 Task: Search one way flight ticket for 2 adults, 4 children and 1 infant on lap in business from Ontario: Ontario International Airport to Rockford: Chicago Rockford International Airport(was Northwest Chicagoland Regional Airport At Rockford) on 5-1-2023. Choice of flights is Delta. Number of bags: 8 checked bags. Price is upto 98000. Outbound departure time preference is 4:45.
Action: Mouse moved to (183, 160)
Screenshot: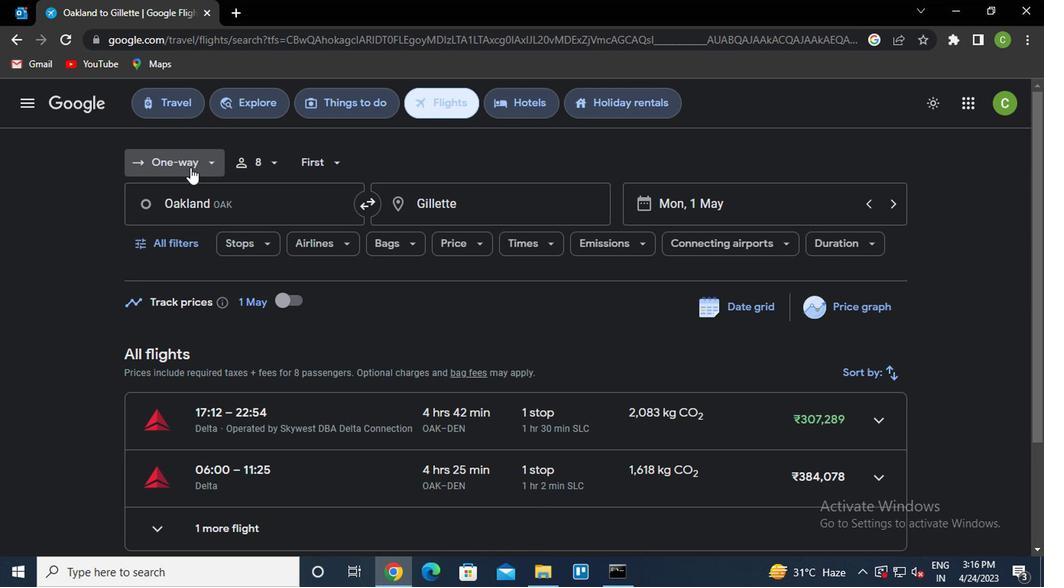 
Action: Mouse pressed left at (183, 160)
Screenshot: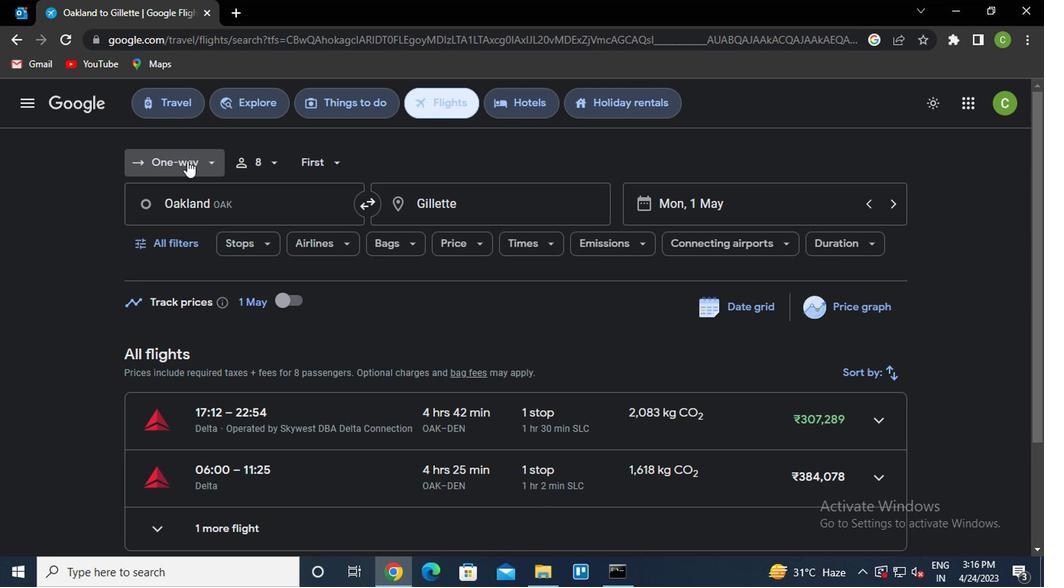 
Action: Mouse moved to (193, 244)
Screenshot: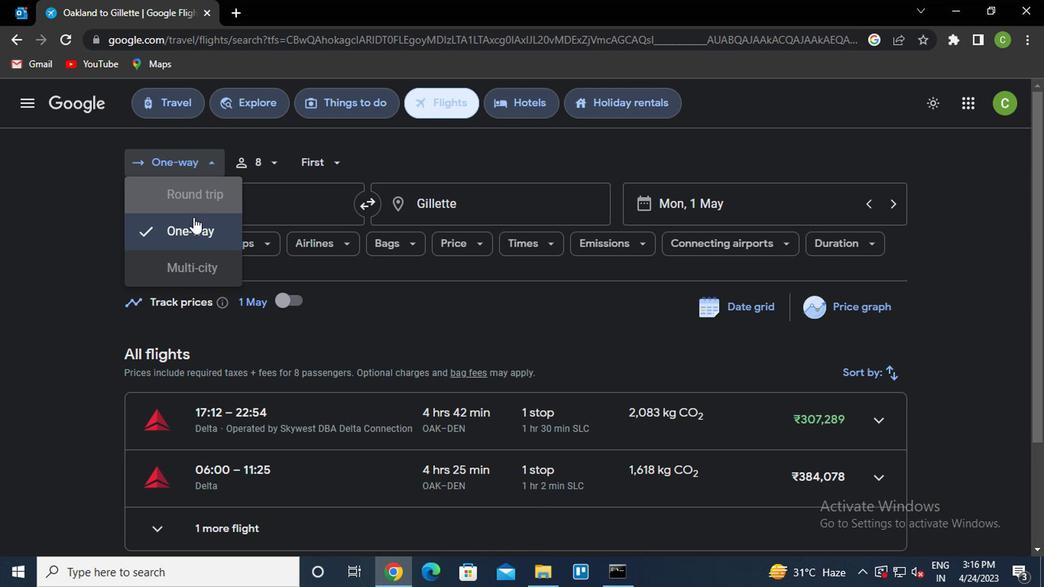 
Action: Mouse pressed left at (193, 244)
Screenshot: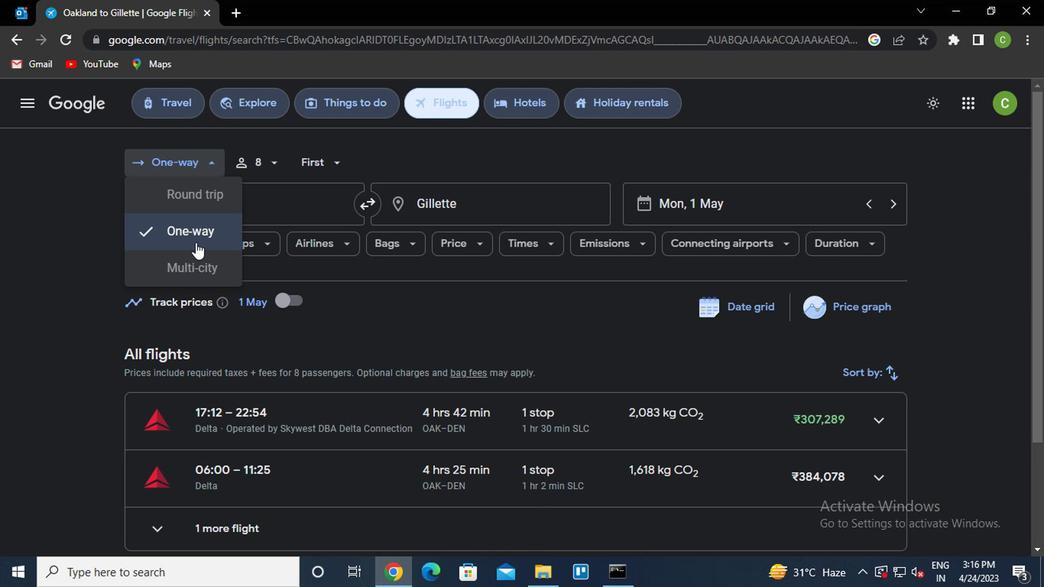 
Action: Mouse moved to (262, 162)
Screenshot: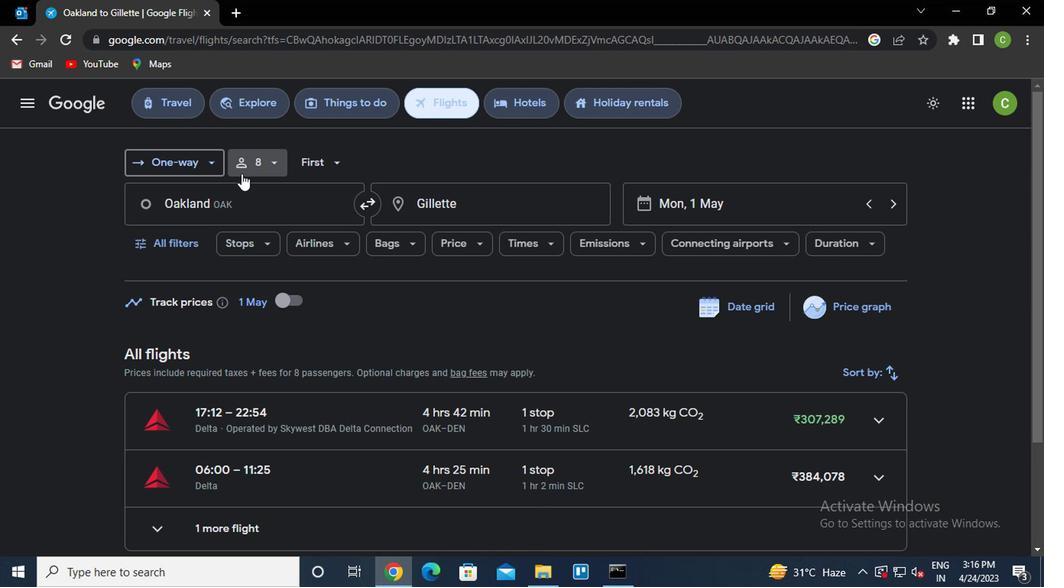 
Action: Mouse pressed left at (262, 162)
Screenshot: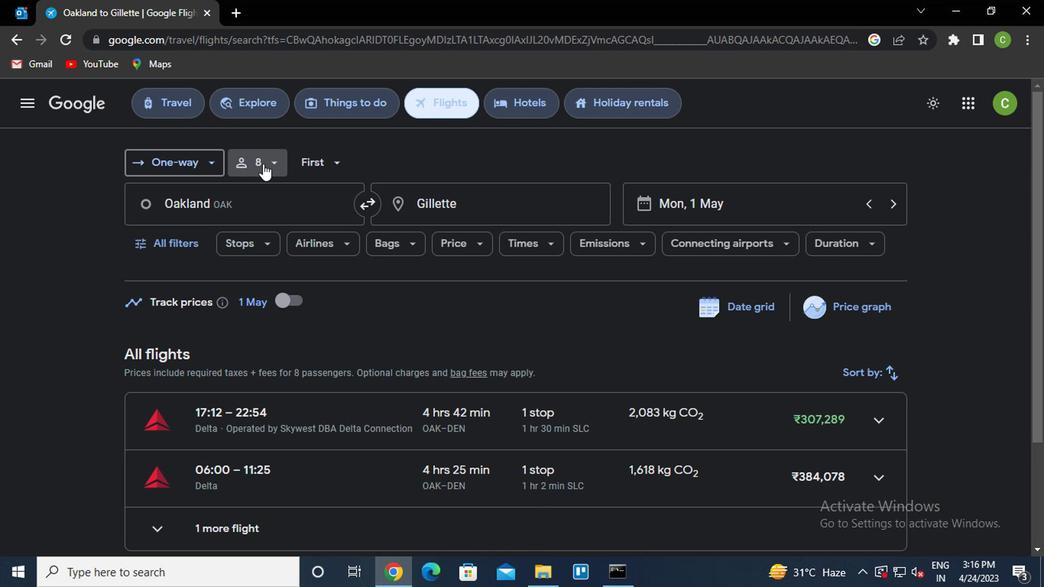 
Action: Mouse moved to (395, 207)
Screenshot: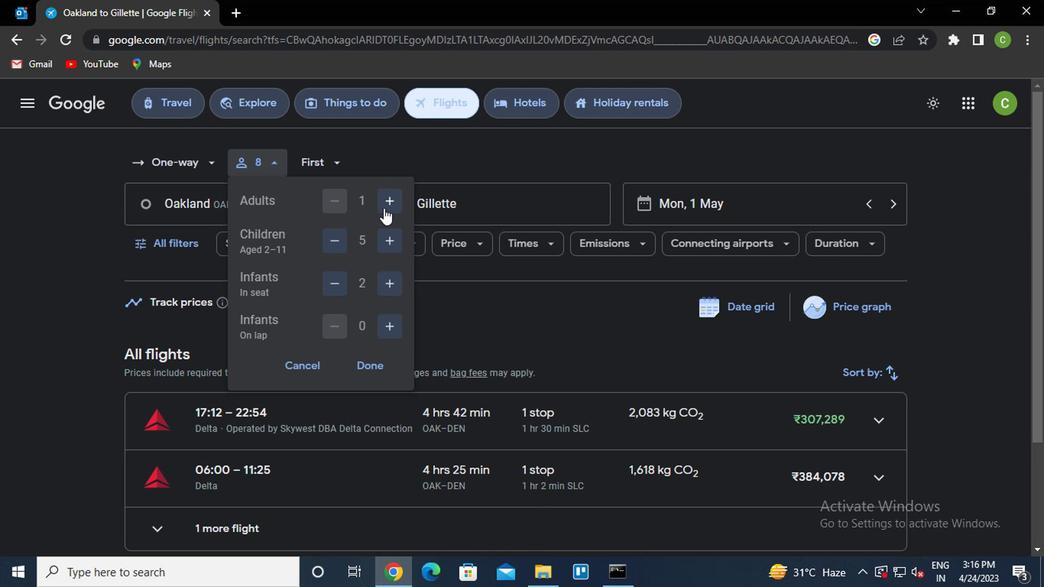 
Action: Mouse pressed left at (395, 207)
Screenshot: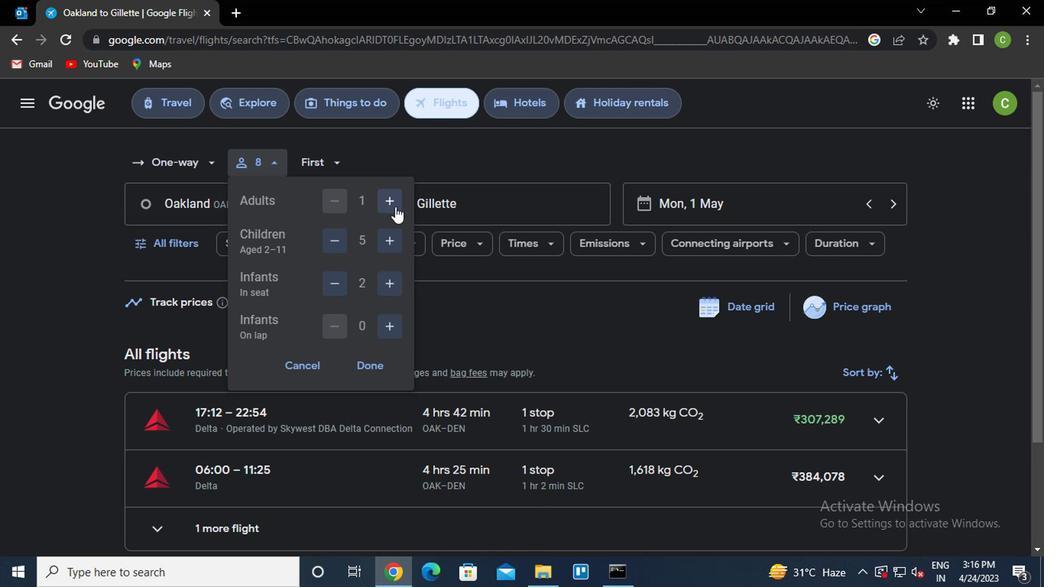 
Action: Mouse moved to (332, 244)
Screenshot: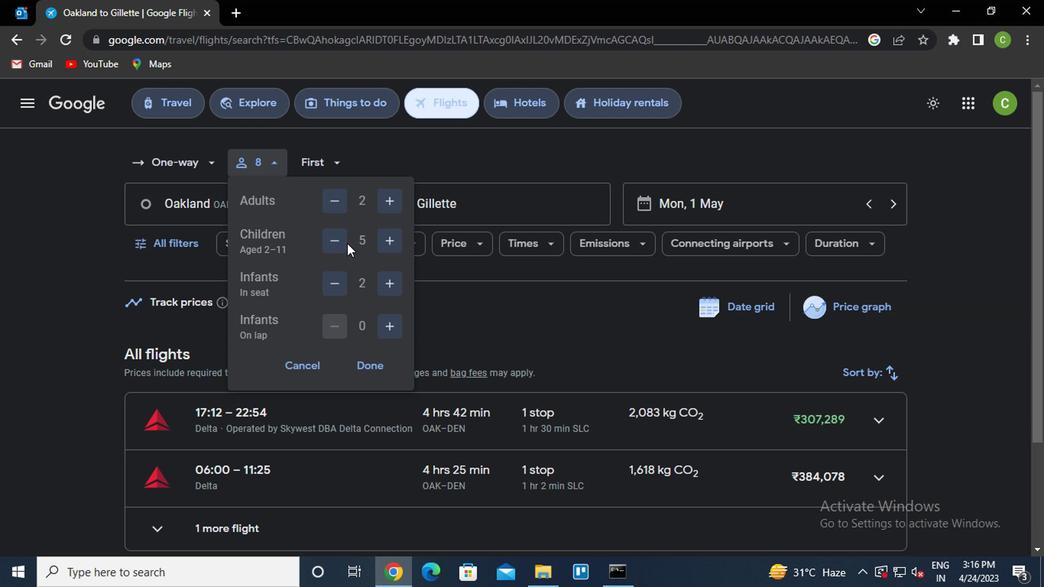 
Action: Mouse pressed left at (332, 244)
Screenshot: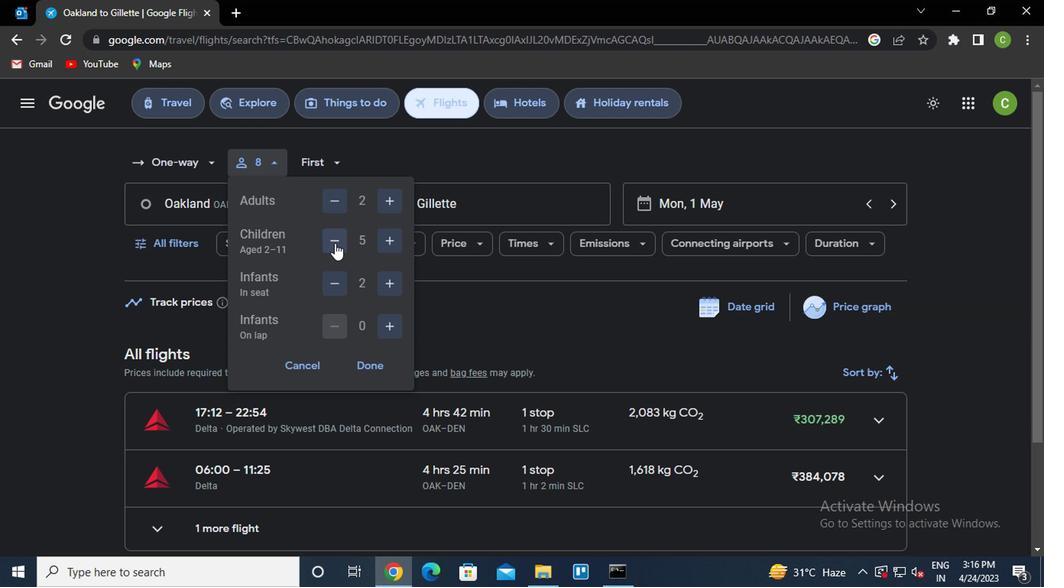 
Action: Mouse moved to (340, 286)
Screenshot: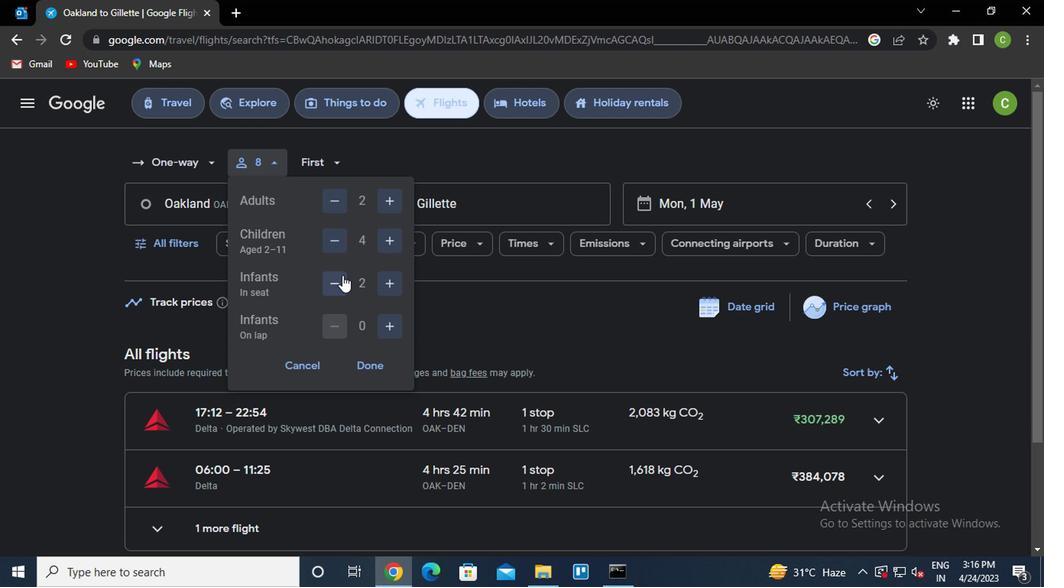 
Action: Mouse pressed left at (340, 286)
Screenshot: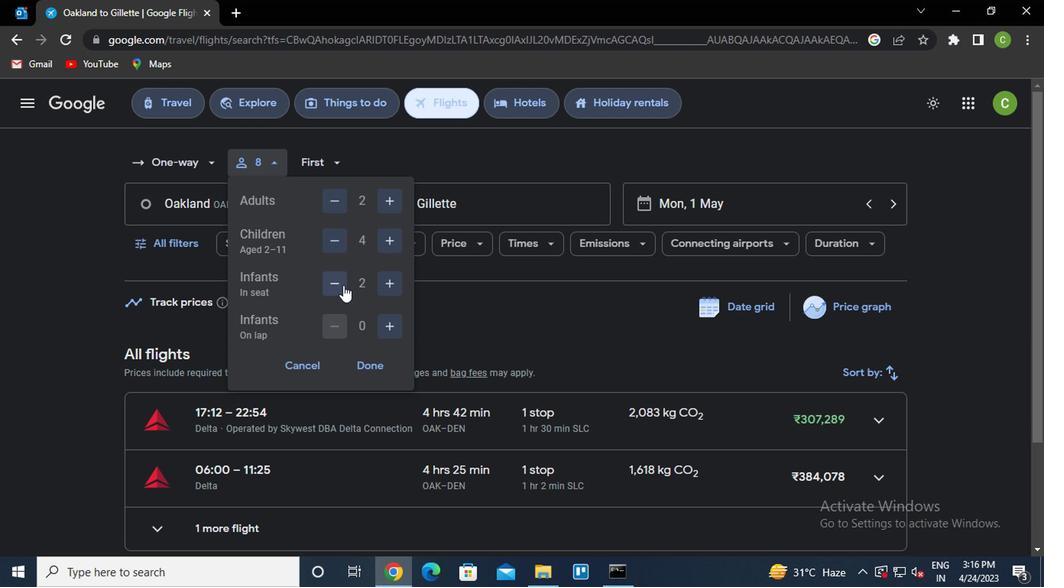 
Action: Mouse moved to (360, 369)
Screenshot: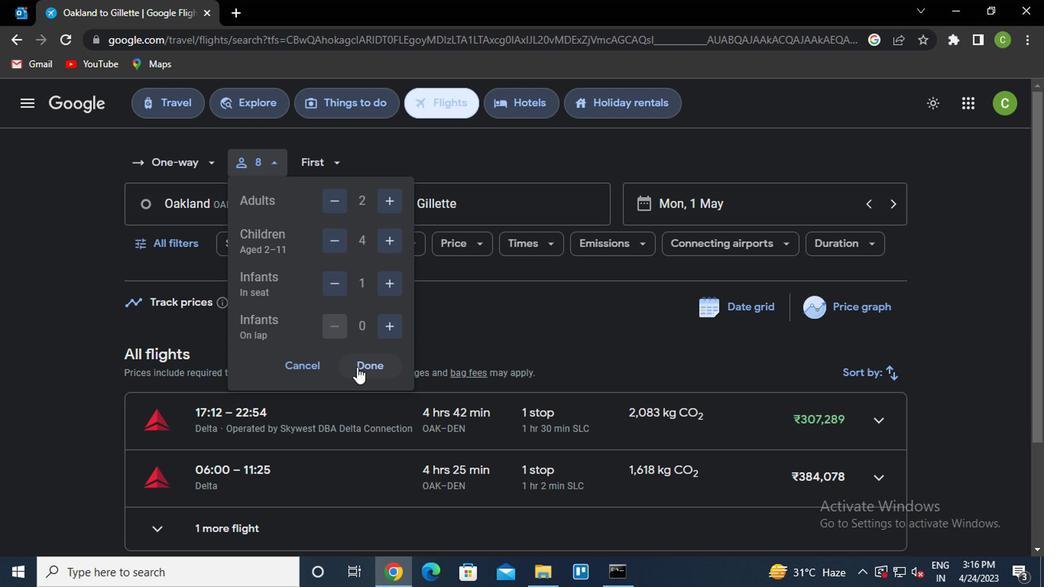 
Action: Mouse pressed left at (360, 369)
Screenshot: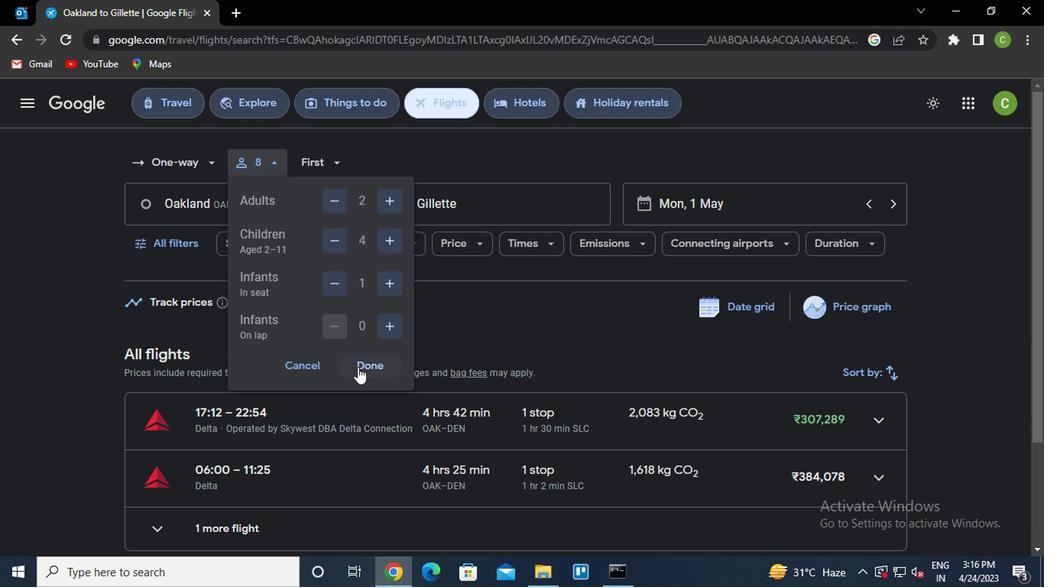 
Action: Mouse moved to (321, 169)
Screenshot: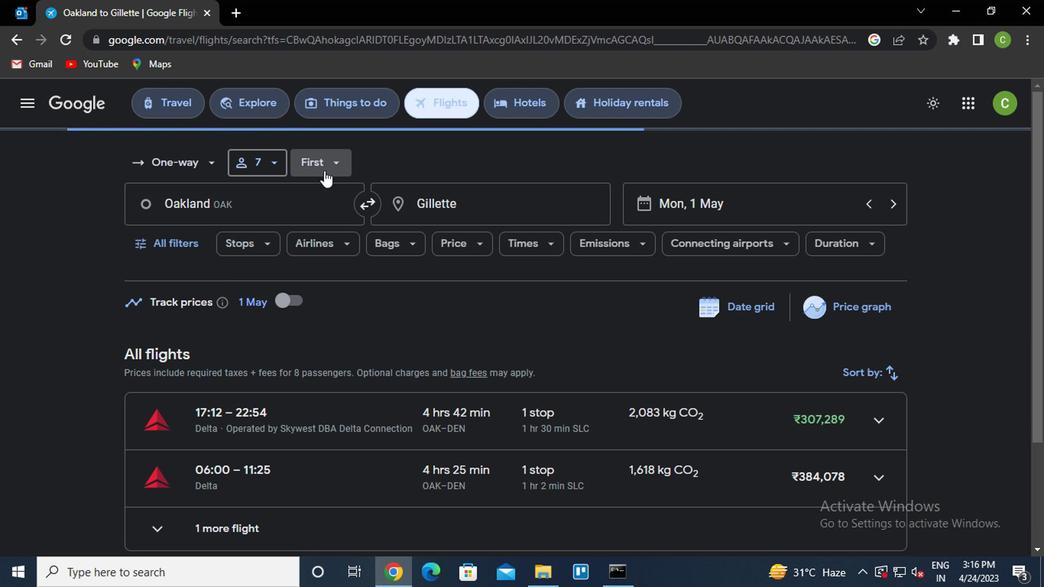 
Action: Mouse pressed left at (321, 169)
Screenshot: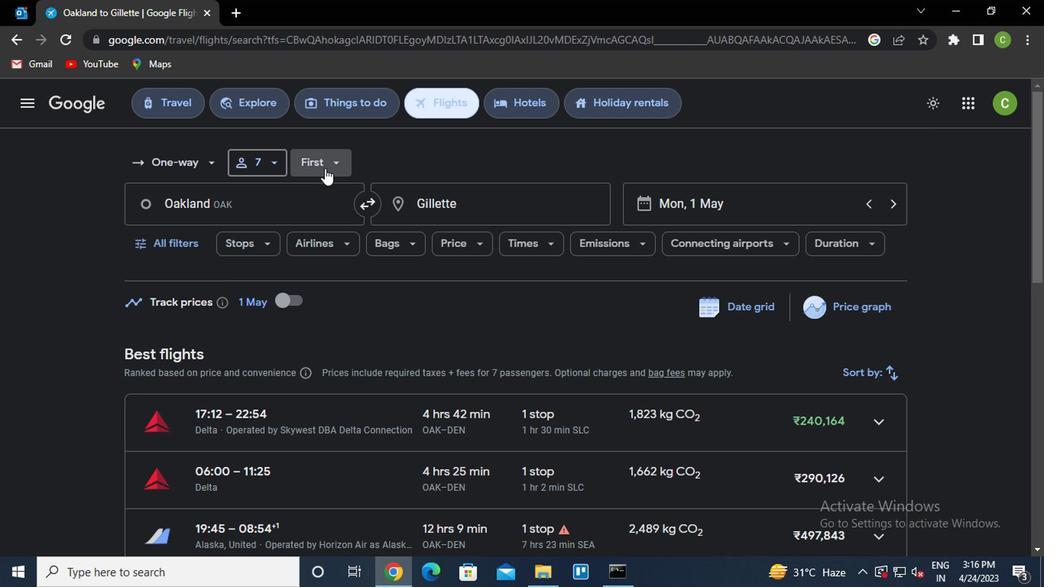 
Action: Mouse moved to (360, 257)
Screenshot: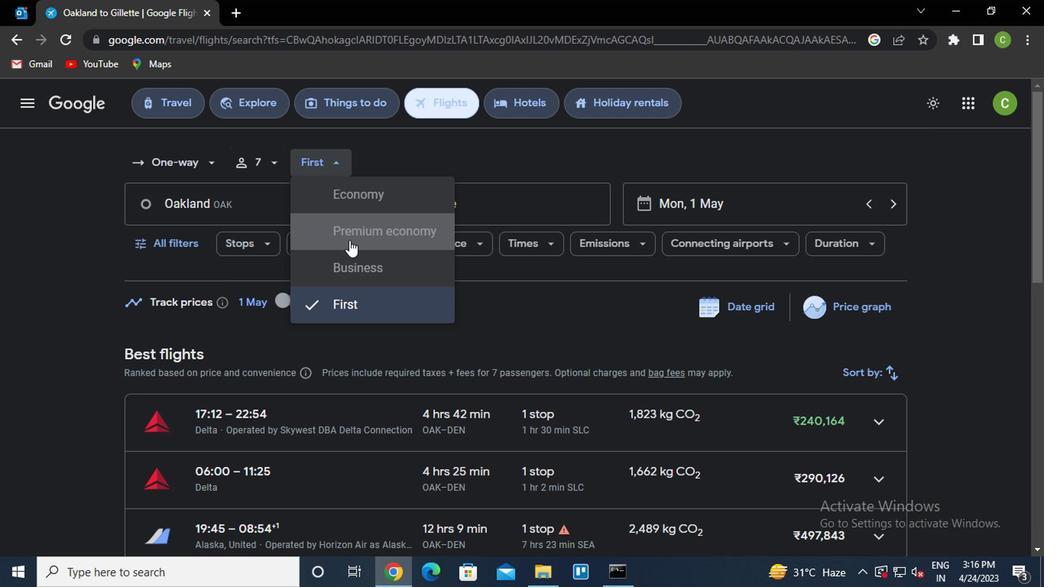 
Action: Mouse pressed left at (360, 257)
Screenshot: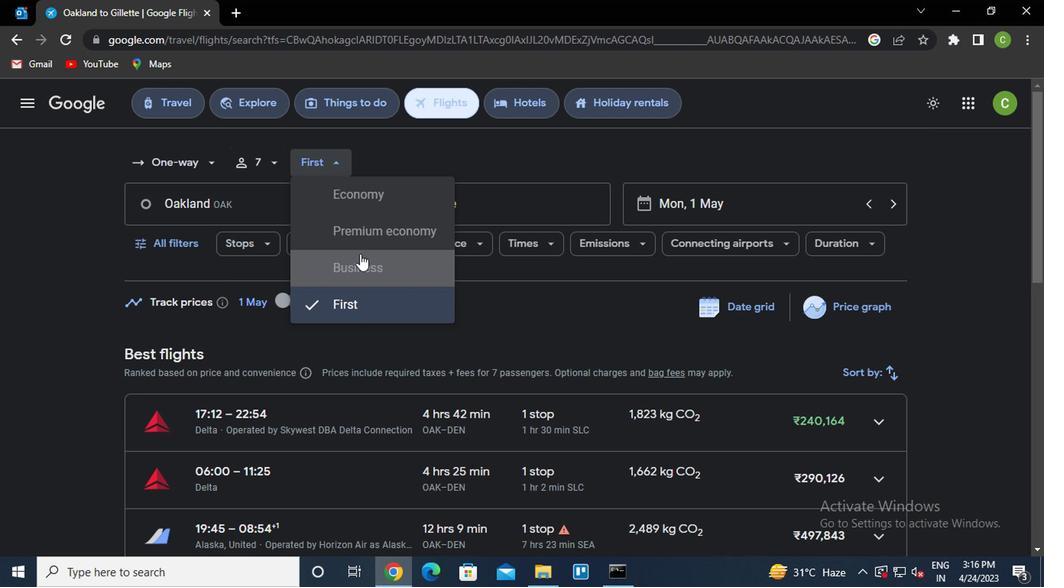 
Action: Mouse moved to (249, 203)
Screenshot: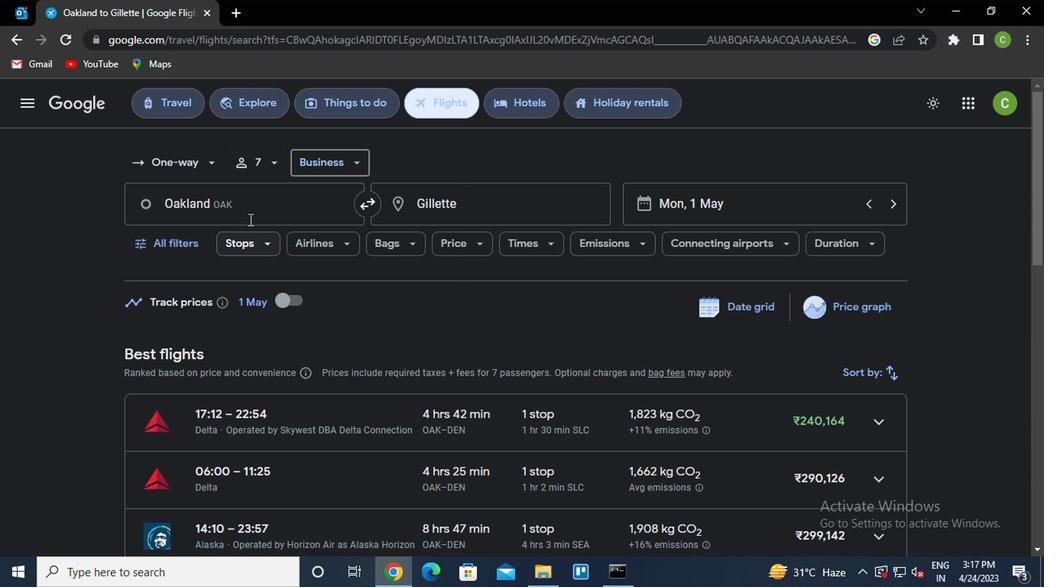 
Action: Mouse pressed left at (249, 203)
Screenshot: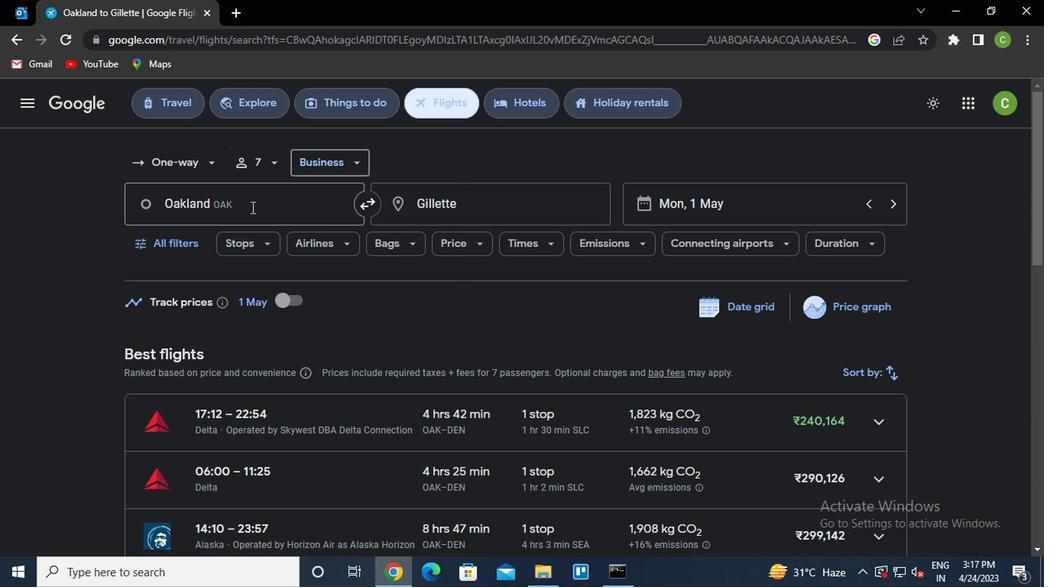 
Action: Key pressed o<Key.caps_lock>ntario
Screenshot: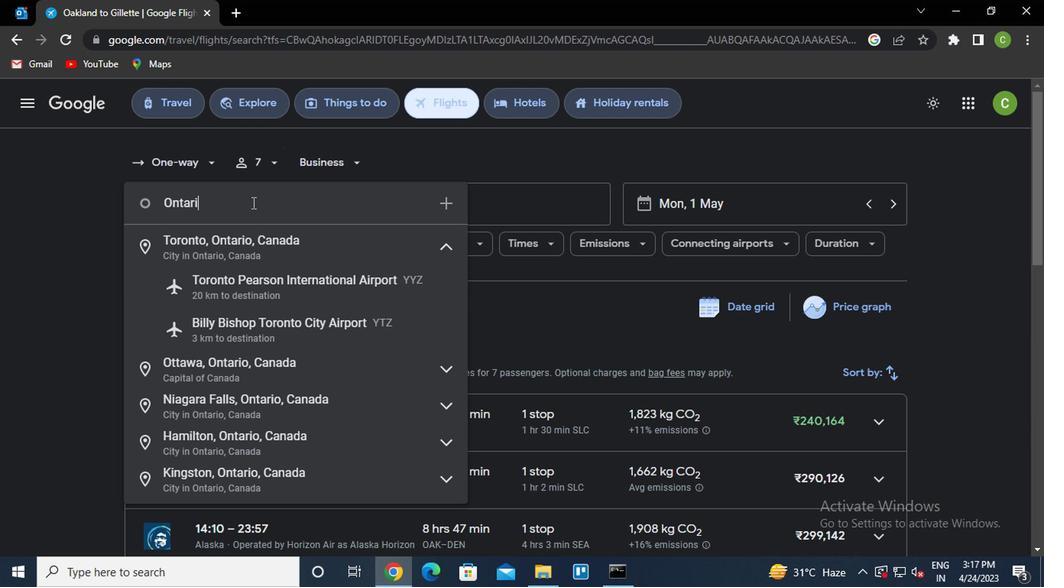 
Action: Mouse moved to (295, 261)
Screenshot: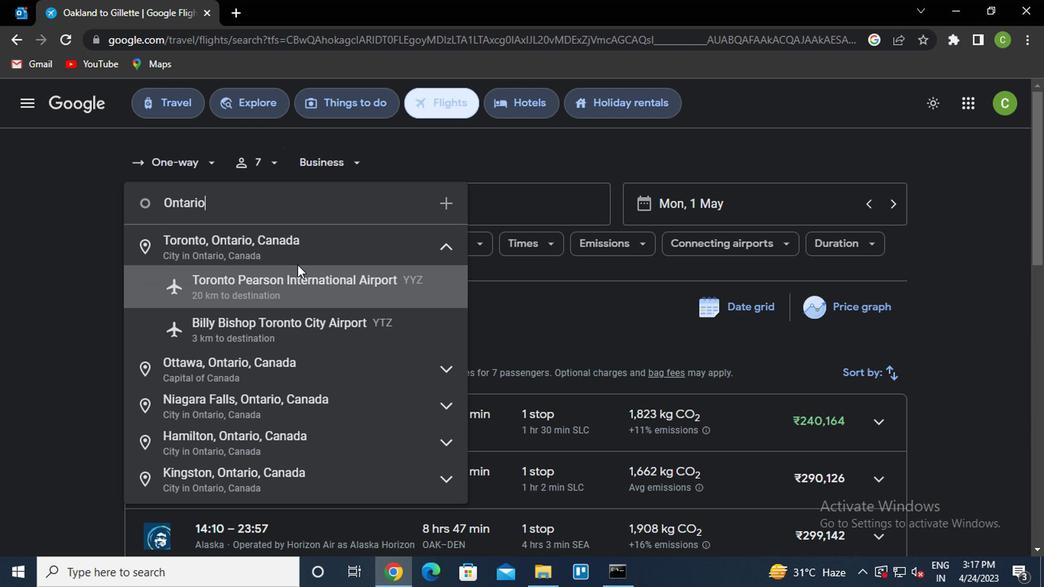 
Action: Mouse pressed left at (295, 261)
Screenshot: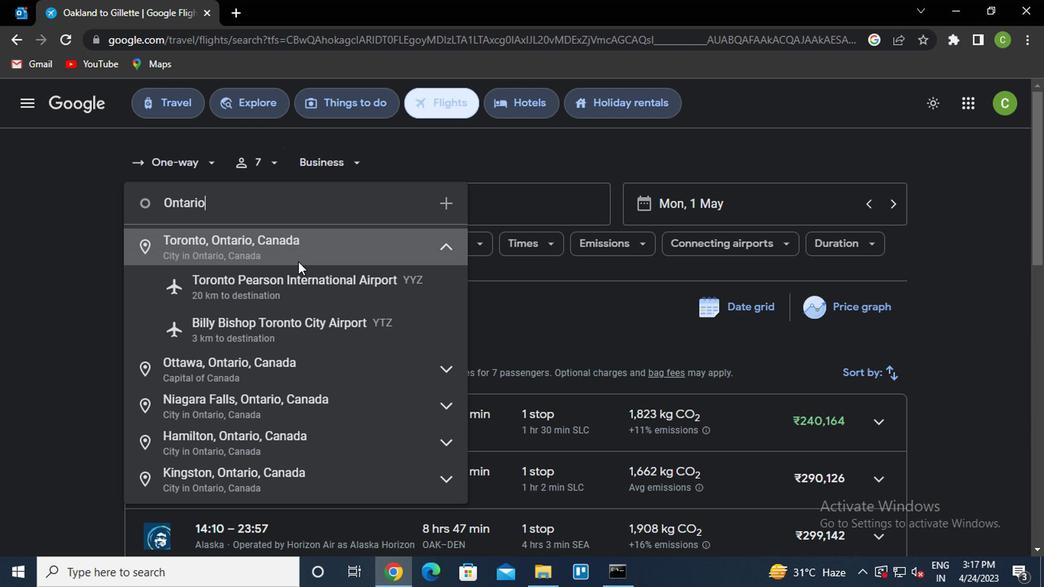 
Action: Mouse moved to (475, 212)
Screenshot: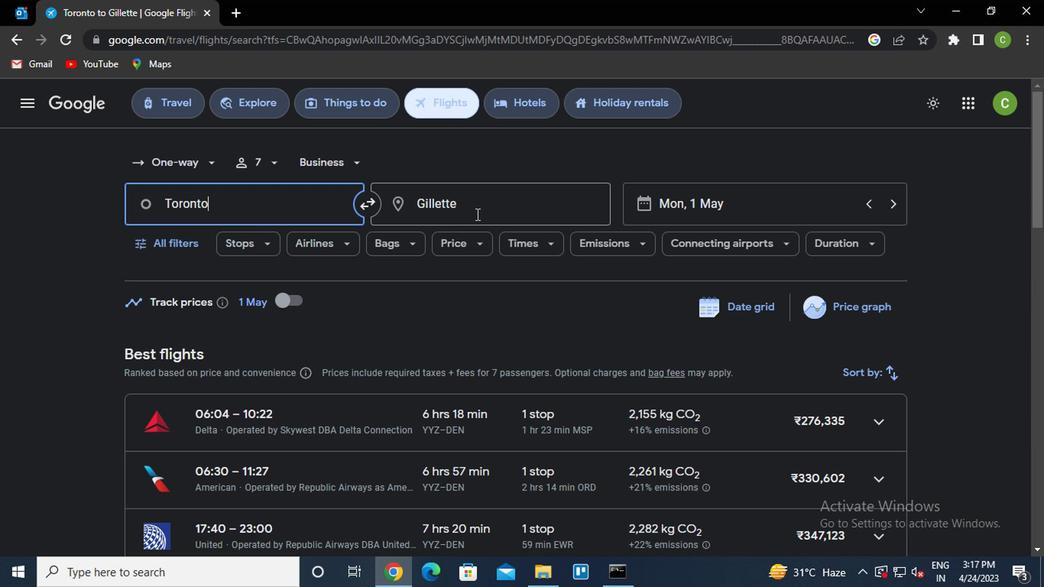 
Action: Mouse pressed left at (475, 212)
Screenshot: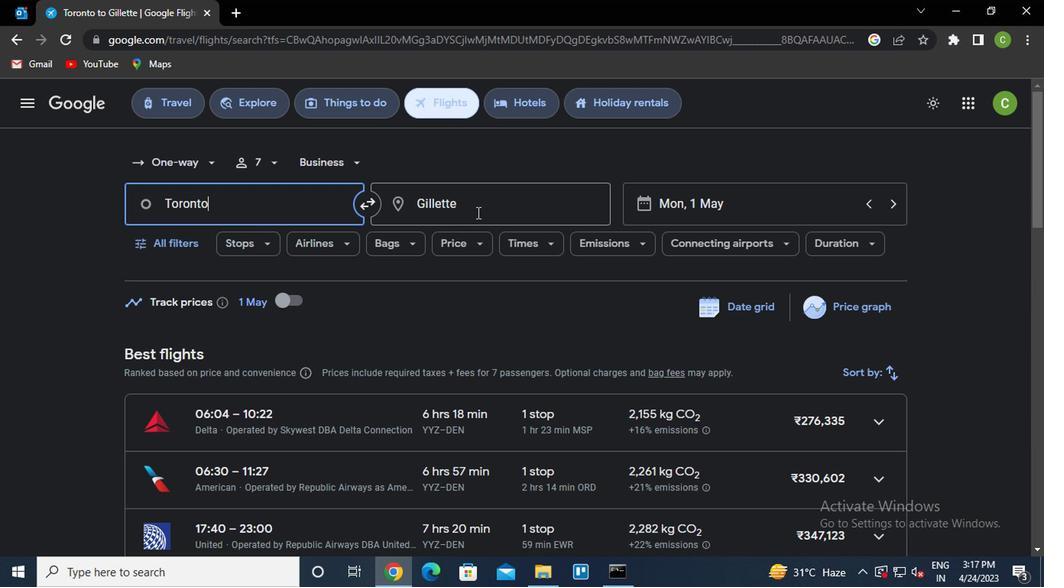 
Action: Key pressed <Key.caps_lock>r<Key.caps_lock>ockford
Screenshot: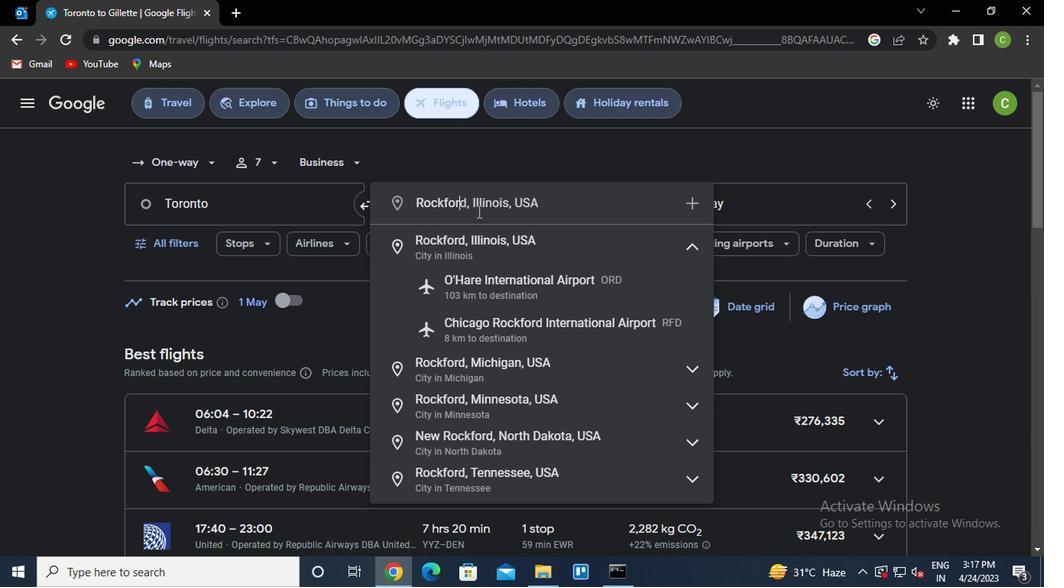 
Action: Mouse moved to (527, 327)
Screenshot: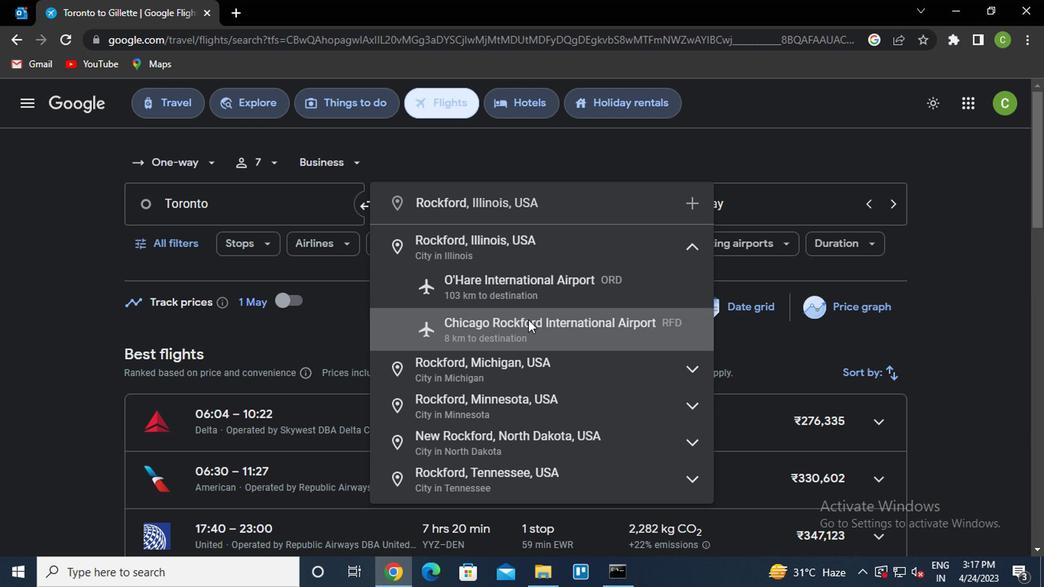 
Action: Mouse pressed left at (527, 327)
Screenshot: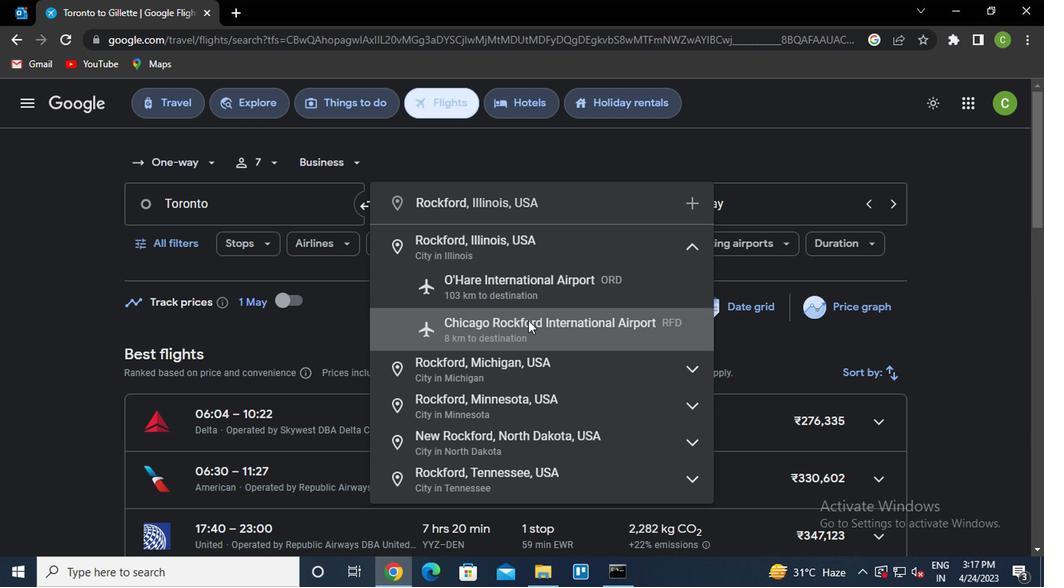 
Action: Mouse moved to (772, 212)
Screenshot: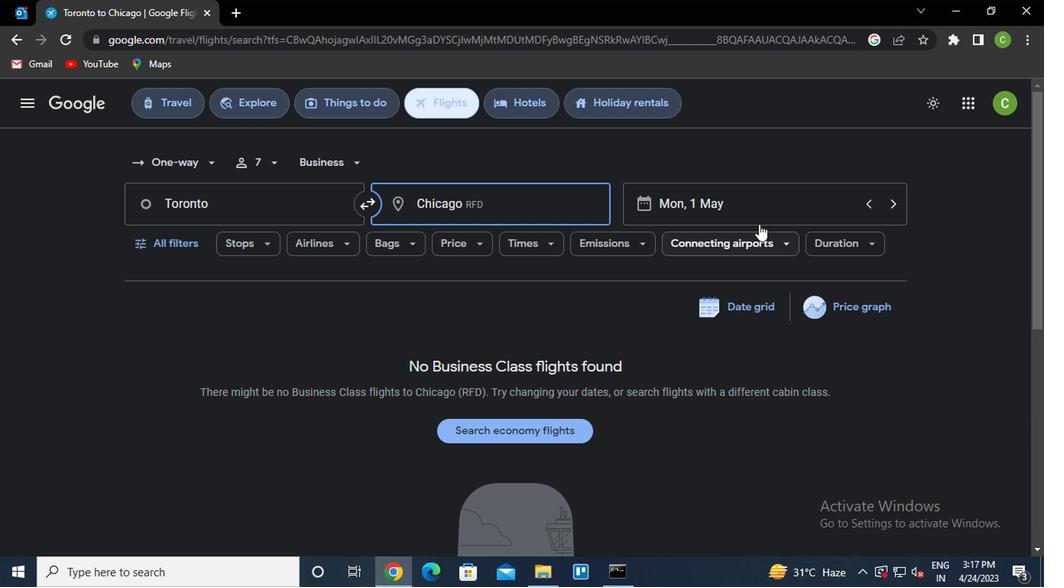 
Action: Mouse pressed left at (772, 212)
Screenshot: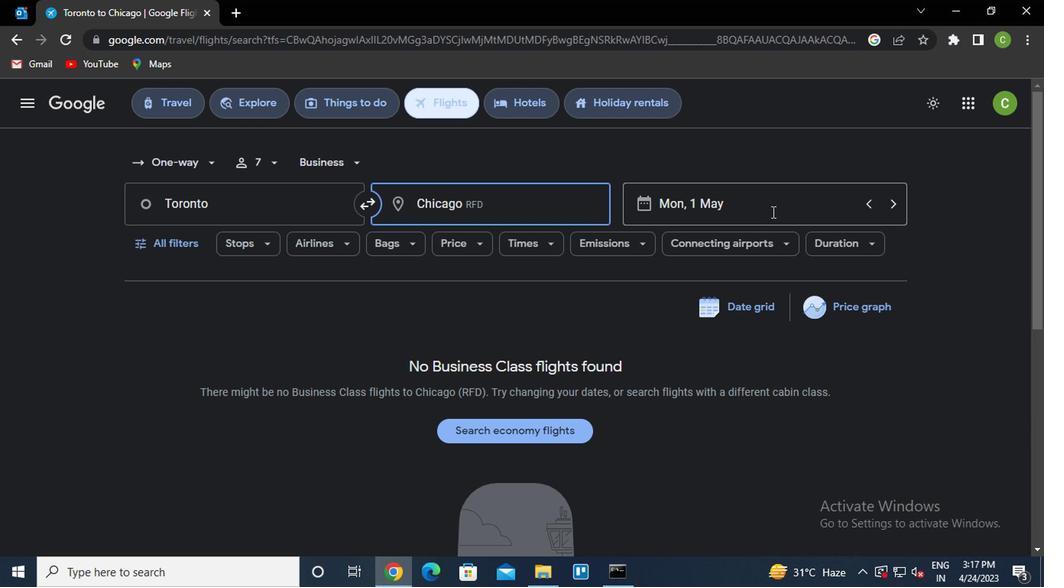 
Action: Mouse moved to (692, 282)
Screenshot: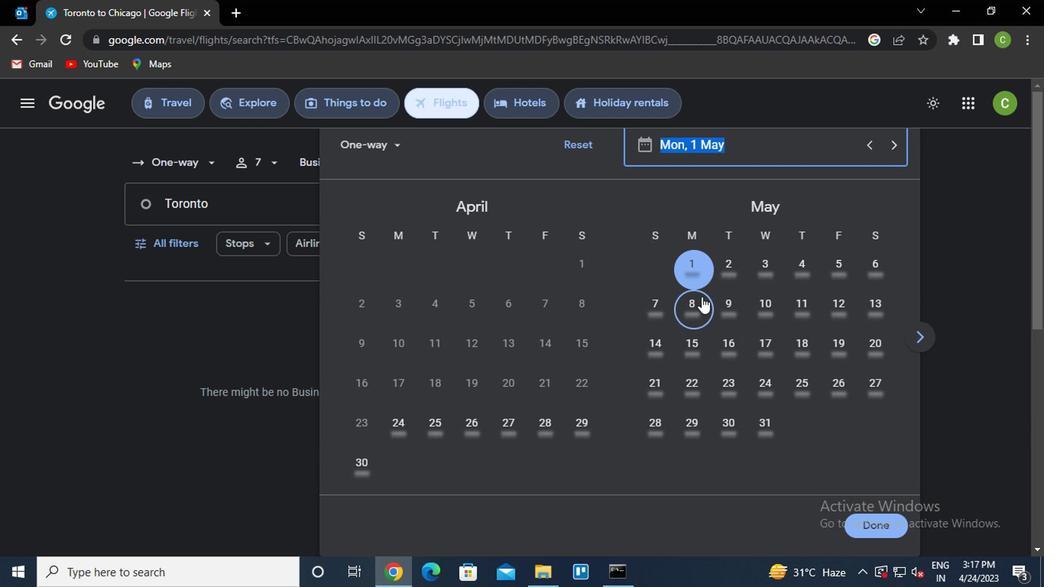 
Action: Mouse pressed left at (692, 282)
Screenshot: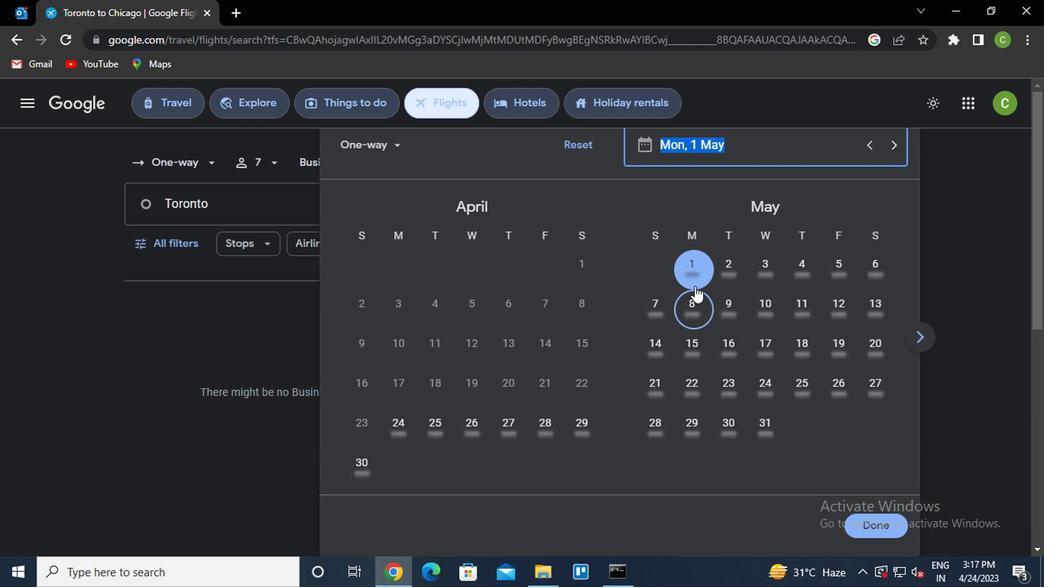 
Action: Mouse moved to (864, 535)
Screenshot: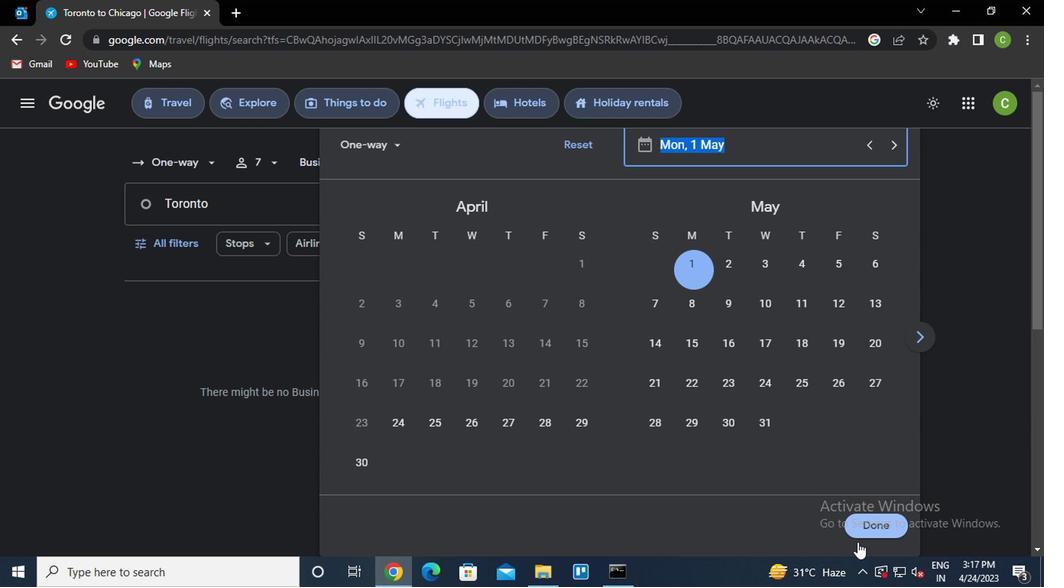 
Action: Mouse pressed left at (864, 535)
Screenshot: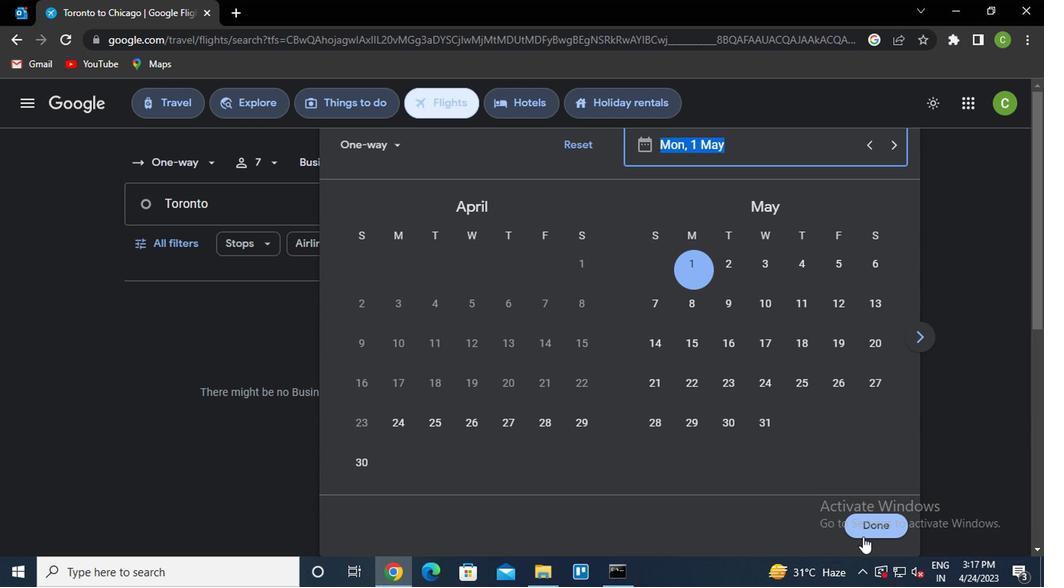 
Action: Mouse moved to (138, 247)
Screenshot: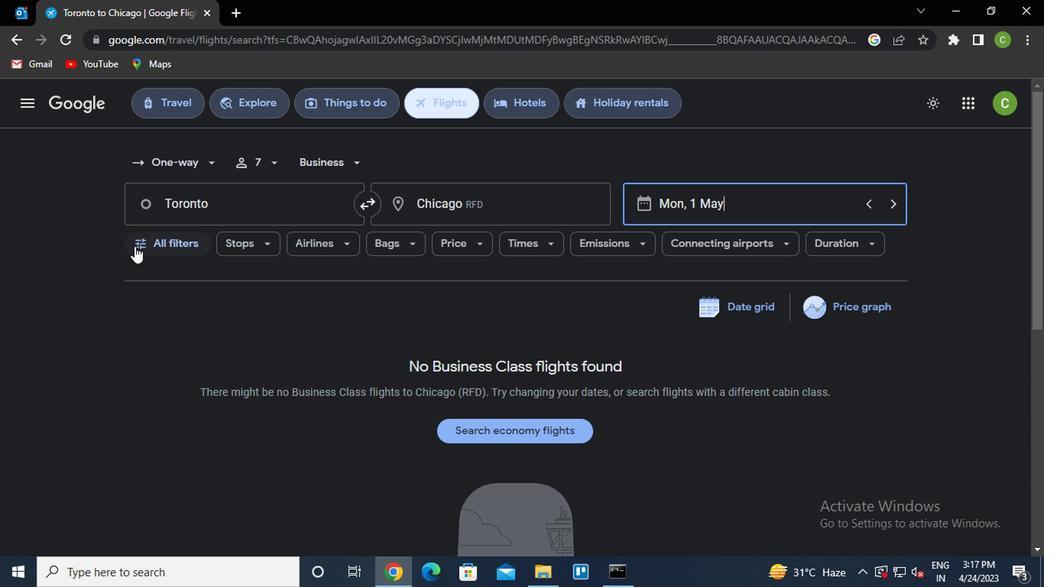 
Action: Mouse pressed left at (138, 247)
Screenshot: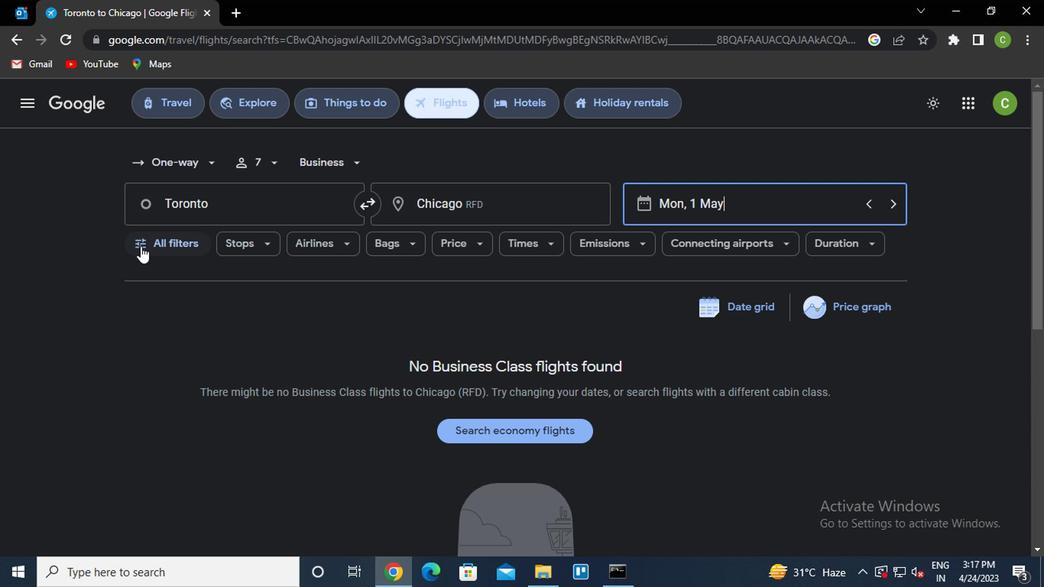 
Action: Mouse moved to (321, 400)
Screenshot: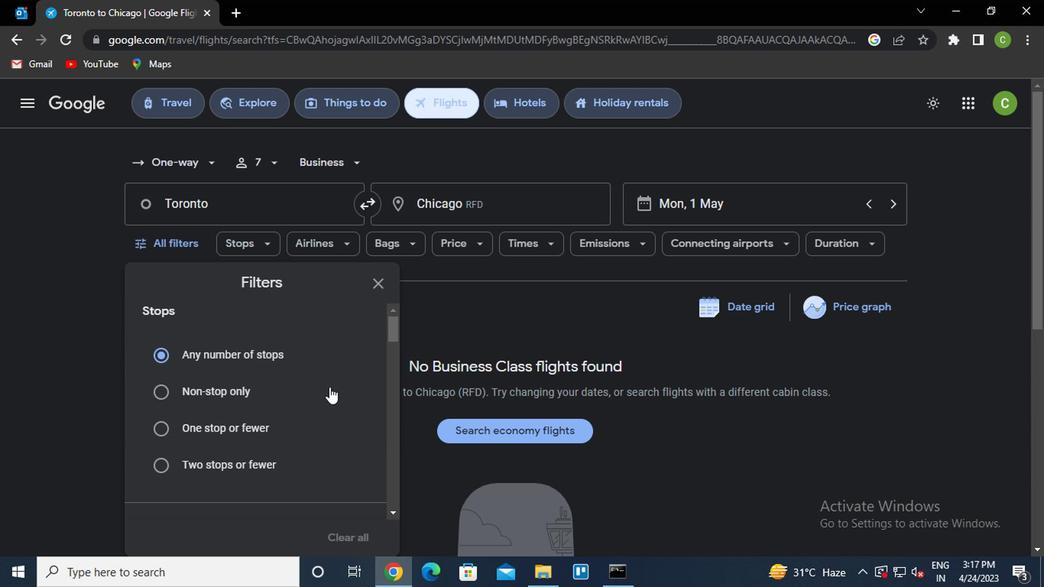 
Action: Mouse scrolled (321, 400) with delta (0, 0)
Screenshot: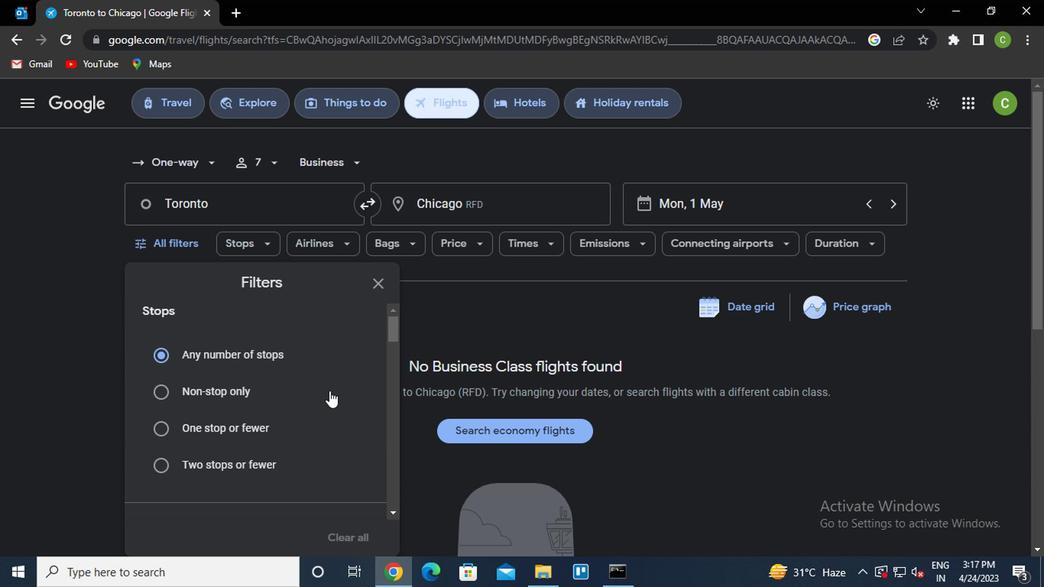 
Action: Mouse moved to (321, 400)
Screenshot: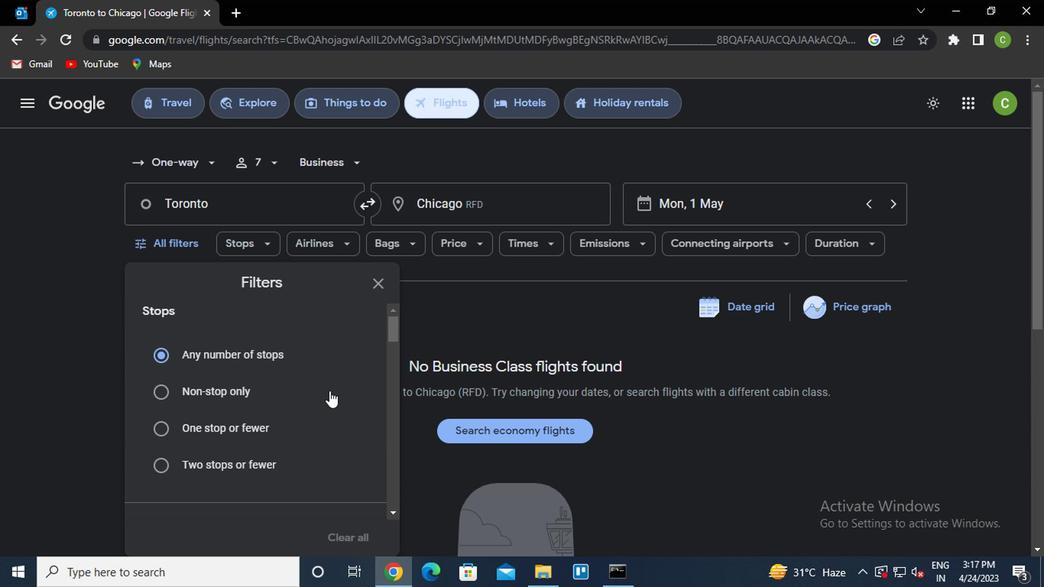 
Action: Mouse scrolled (321, 400) with delta (0, 0)
Screenshot: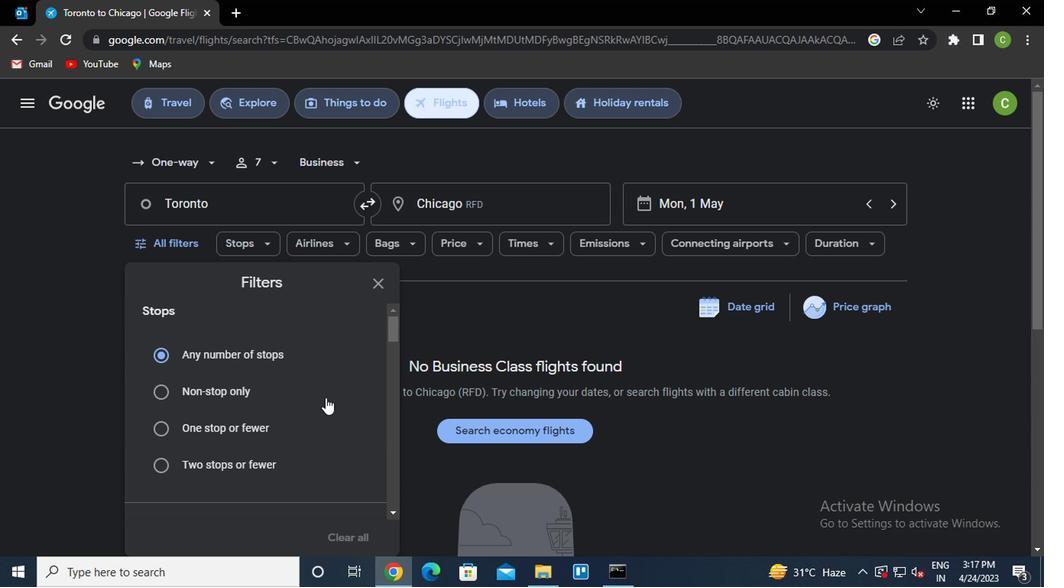 
Action: Mouse scrolled (321, 400) with delta (0, 0)
Screenshot: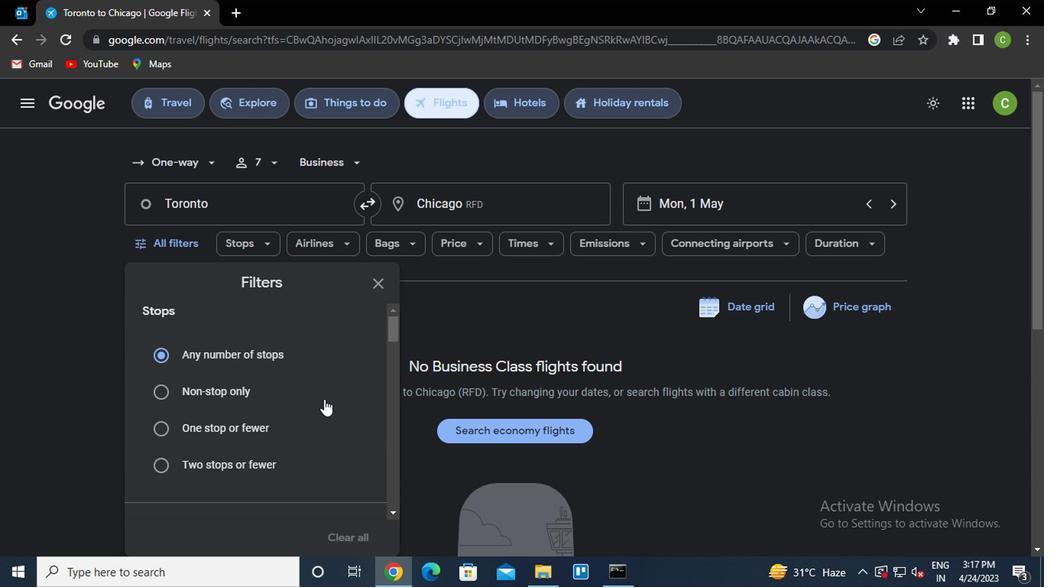 
Action: Mouse moved to (320, 401)
Screenshot: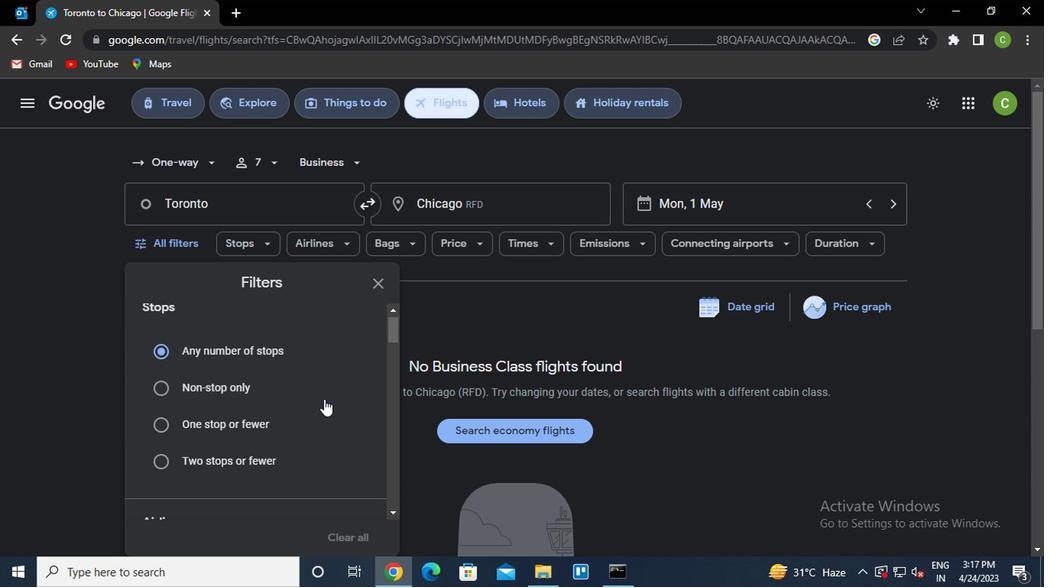 
Action: Mouse scrolled (320, 400) with delta (0, -1)
Screenshot: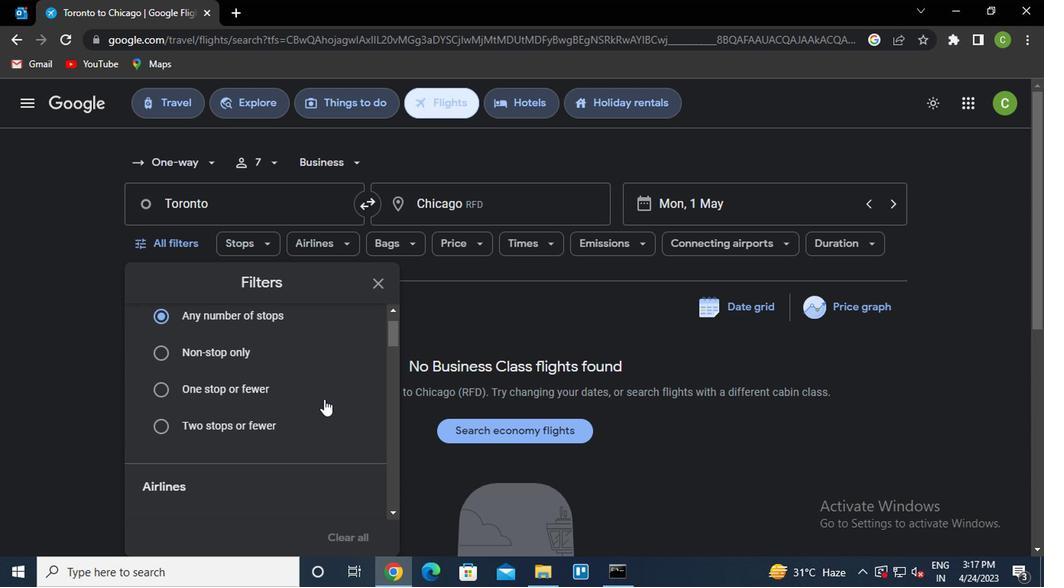 
Action: Mouse scrolled (320, 400) with delta (0, -1)
Screenshot: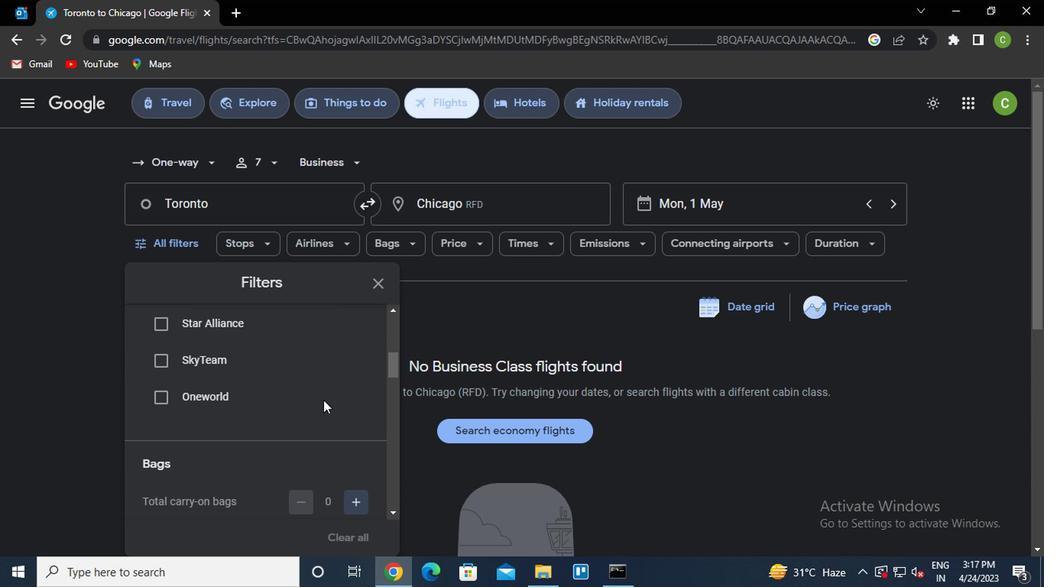 
Action: Mouse scrolled (320, 400) with delta (0, -1)
Screenshot: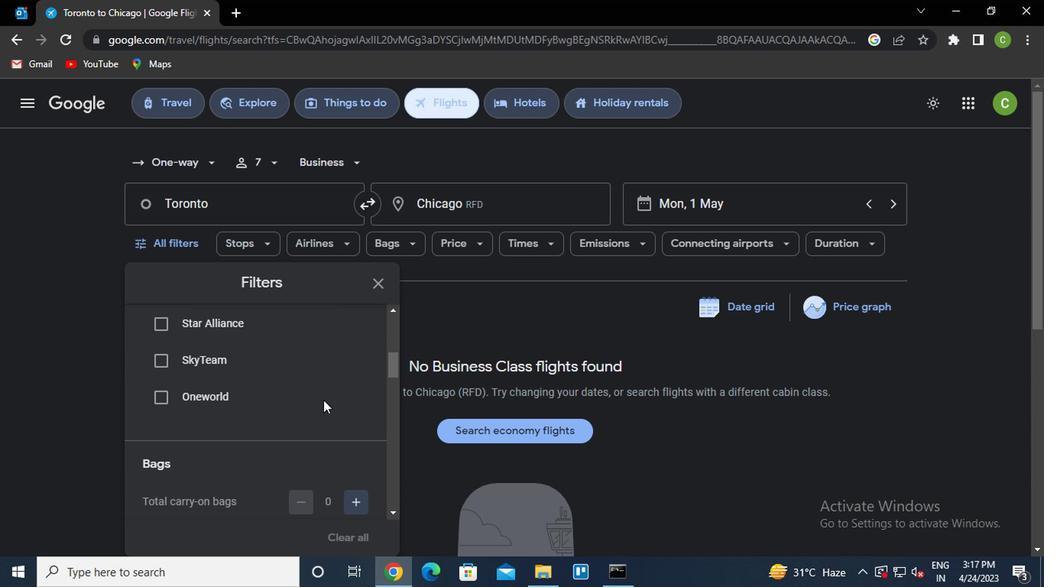 
Action: Mouse scrolled (320, 400) with delta (0, -1)
Screenshot: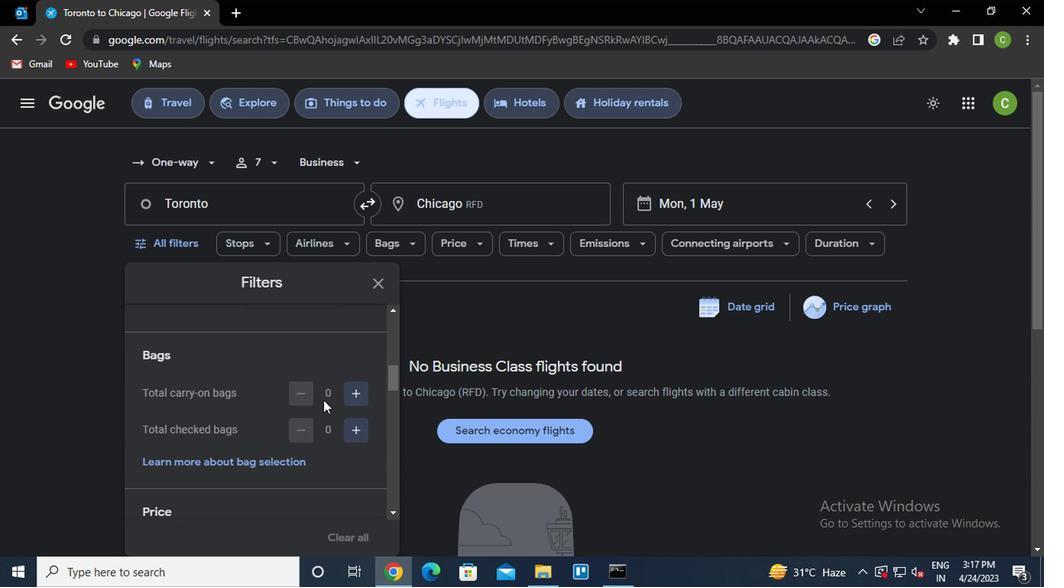 
Action: Mouse scrolled (320, 400) with delta (0, -1)
Screenshot: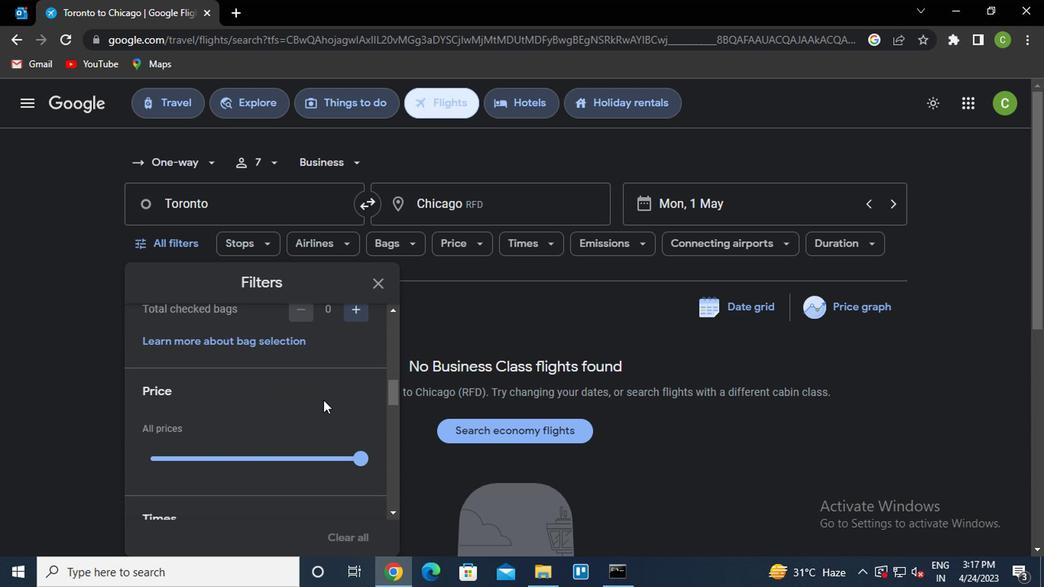 
Action: Mouse scrolled (320, 400) with delta (0, -1)
Screenshot: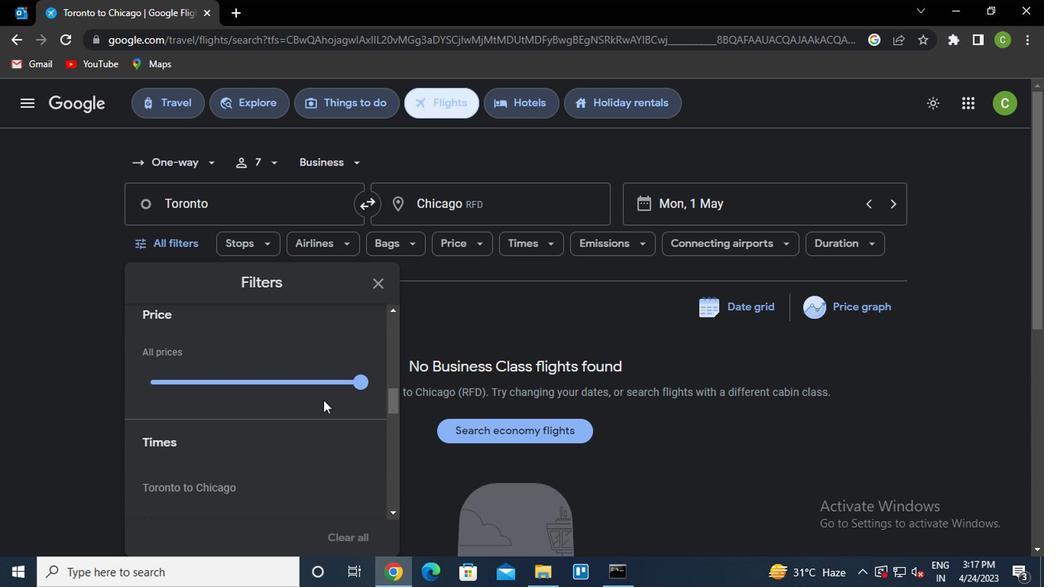 
Action: Mouse scrolled (320, 400) with delta (0, -1)
Screenshot: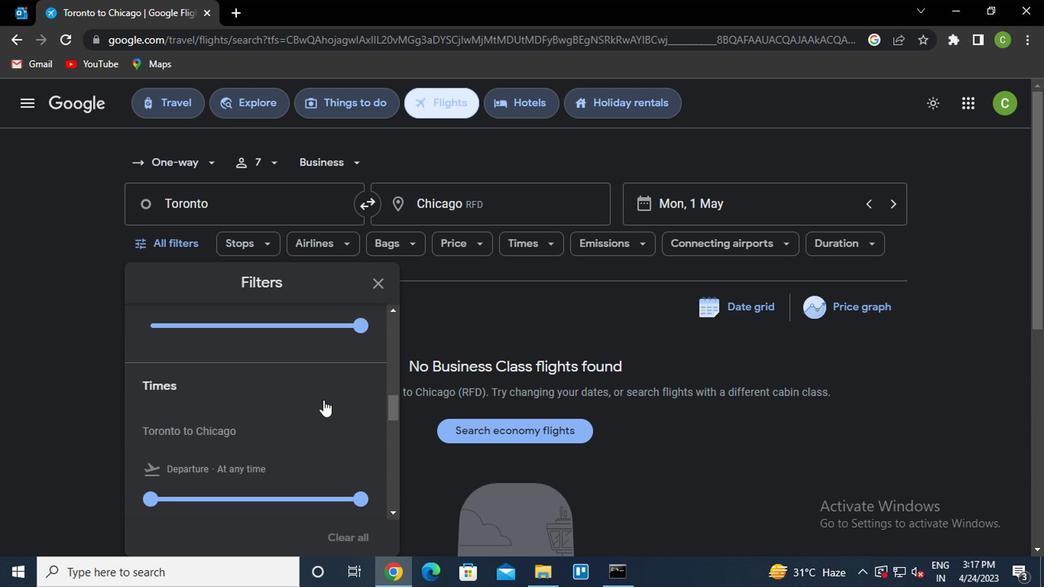 
Action: Mouse scrolled (320, 400) with delta (0, -1)
Screenshot: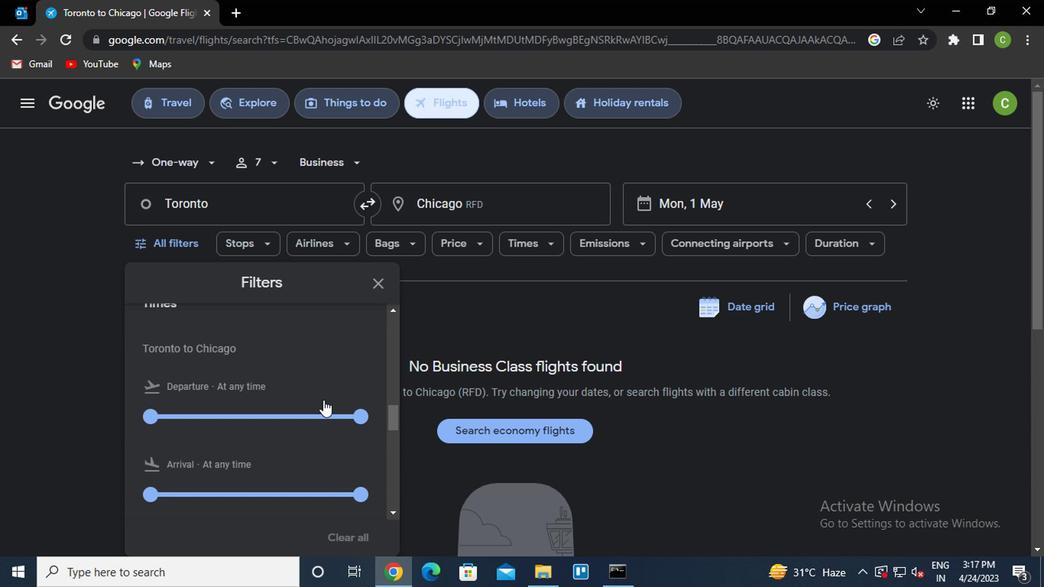 
Action: Mouse scrolled (320, 400) with delta (0, -1)
Screenshot: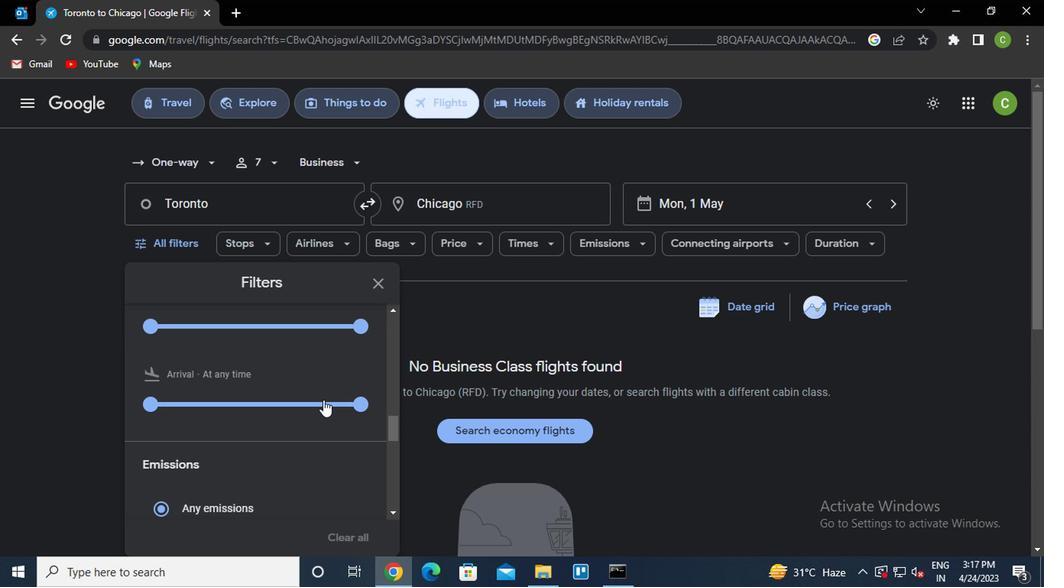 
Action: Mouse scrolled (320, 400) with delta (0, -1)
Screenshot: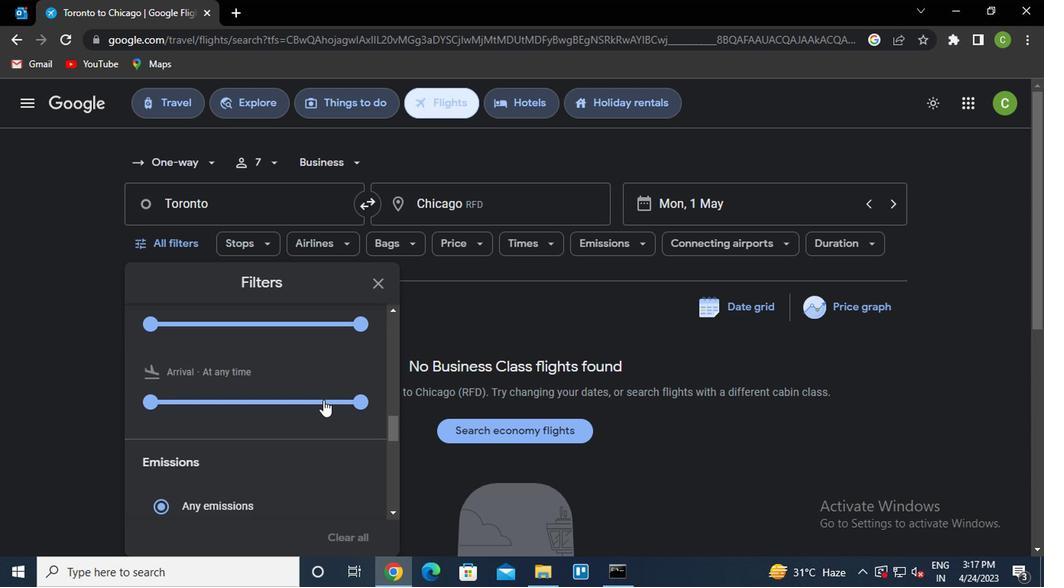 
Action: Mouse scrolled (320, 400) with delta (0, -1)
Screenshot: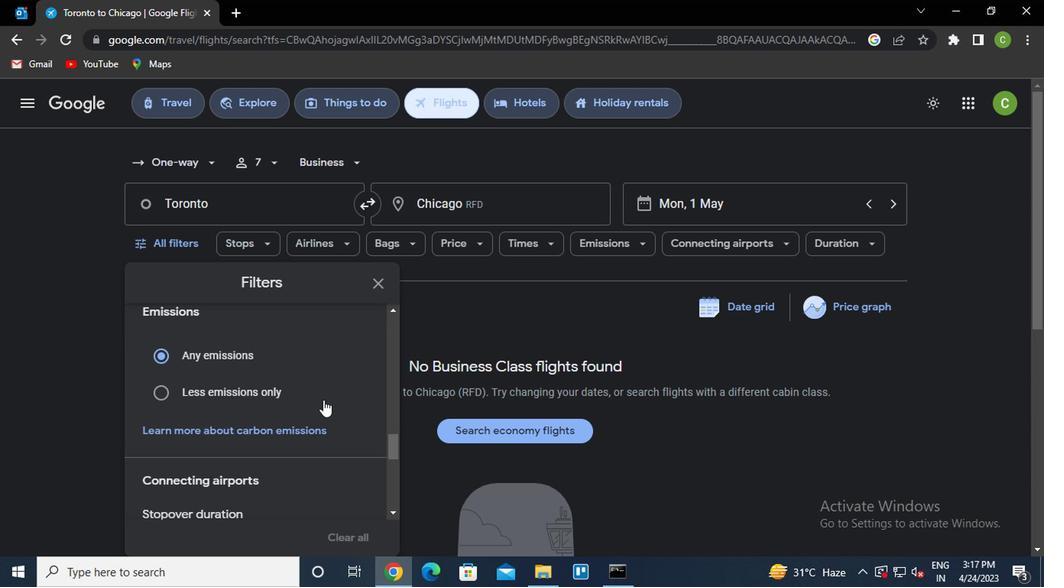 
Action: Mouse scrolled (320, 400) with delta (0, -1)
Screenshot: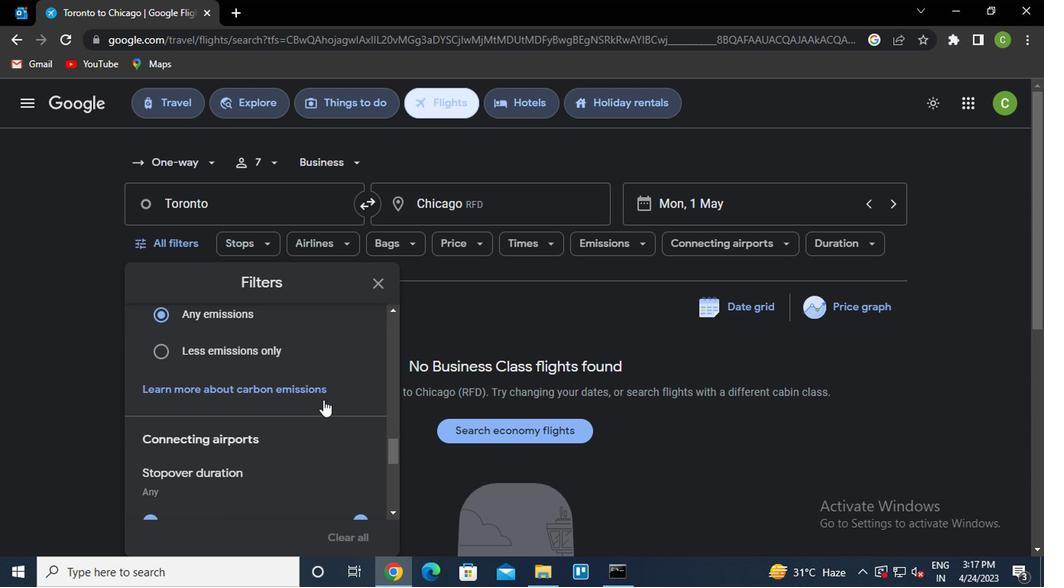
Action: Mouse scrolled (320, 402) with delta (0, 0)
Screenshot: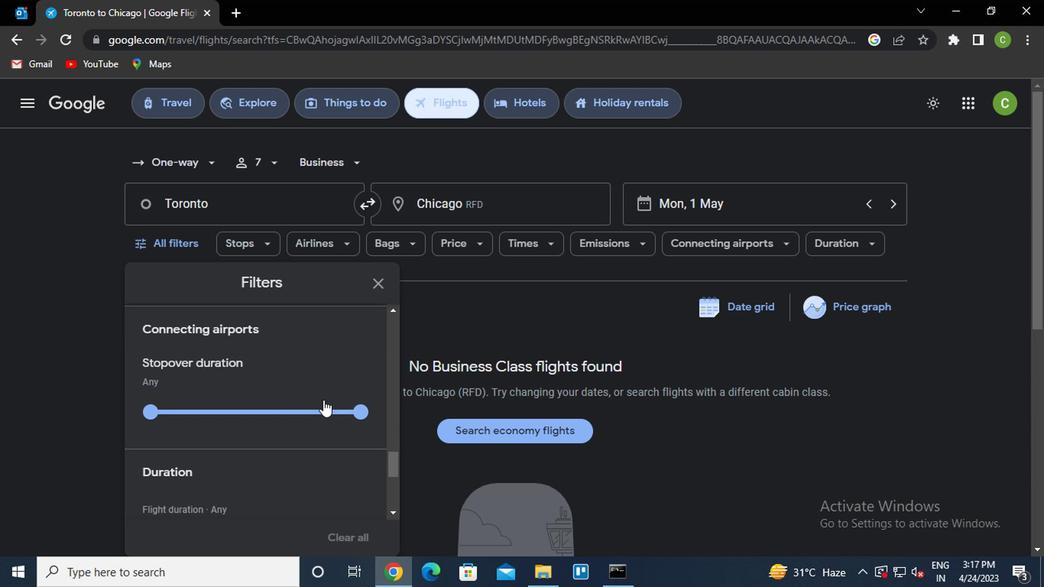 
Action: Mouse scrolled (320, 402) with delta (0, 0)
Screenshot: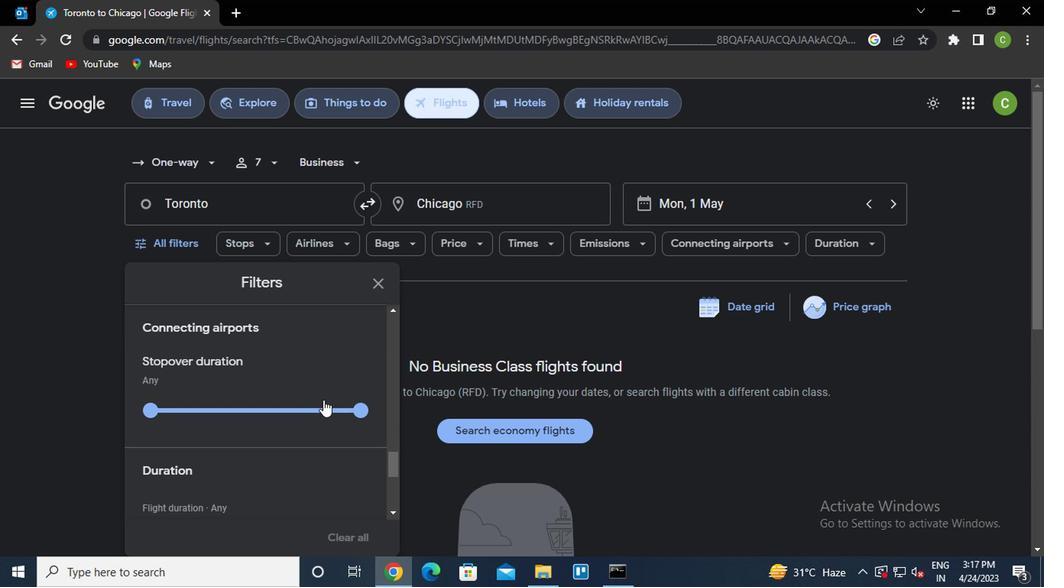 
Action: Mouse scrolled (320, 402) with delta (0, 0)
Screenshot: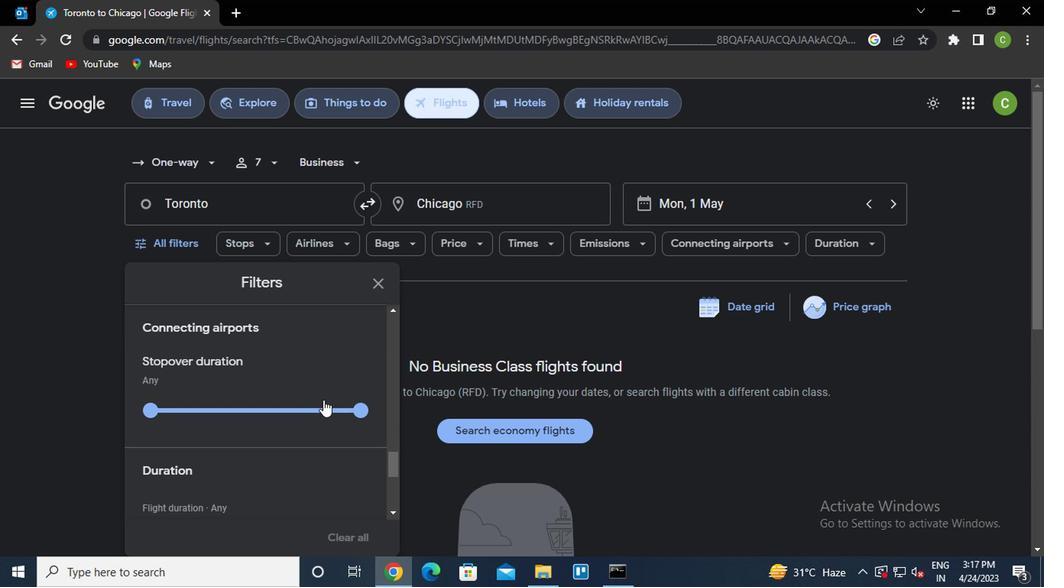 
Action: Mouse scrolled (320, 402) with delta (0, 0)
Screenshot: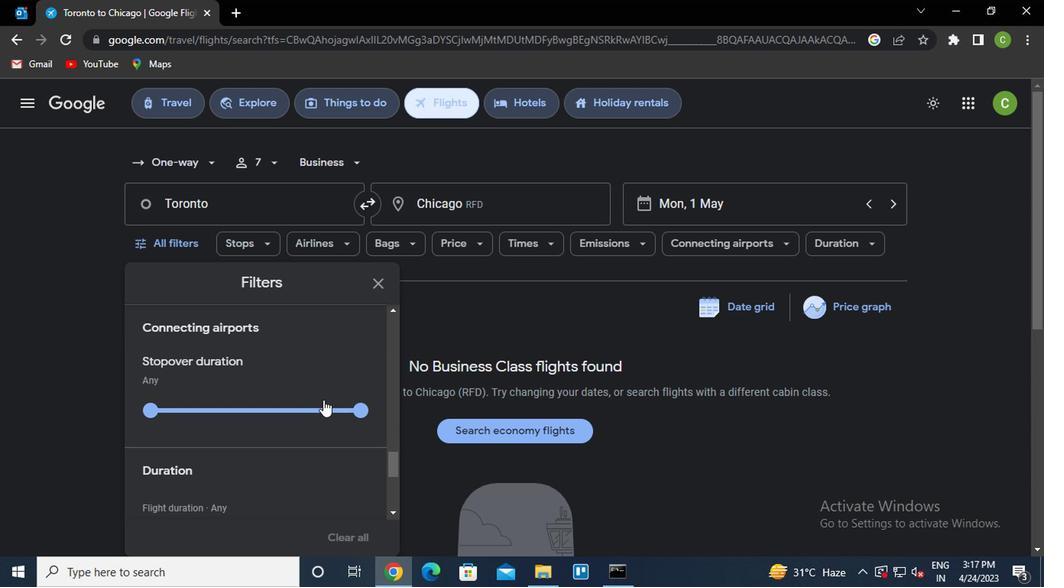 
Action: Mouse scrolled (320, 402) with delta (0, 0)
Screenshot: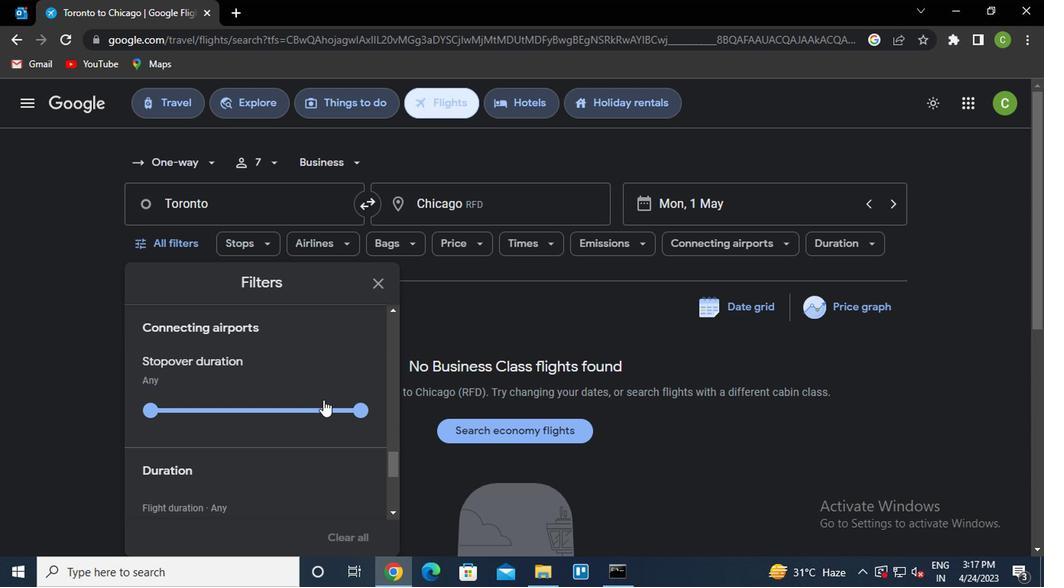 
Action: Mouse scrolled (320, 402) with delta (0, 0)
Screenshot: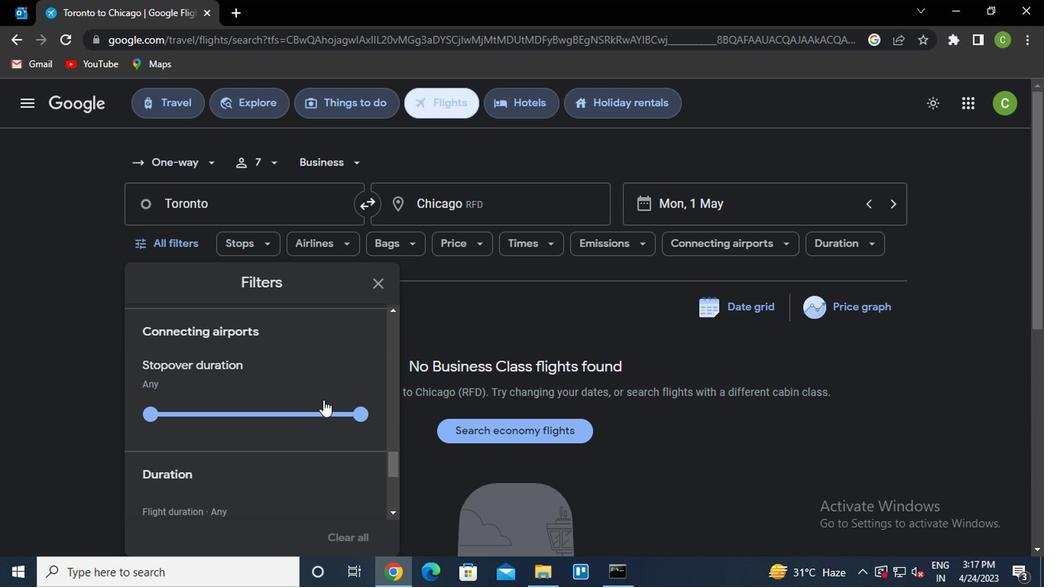 
Action: Mouse scrolled (320, 402) with delta (0, 0)
Screenshot: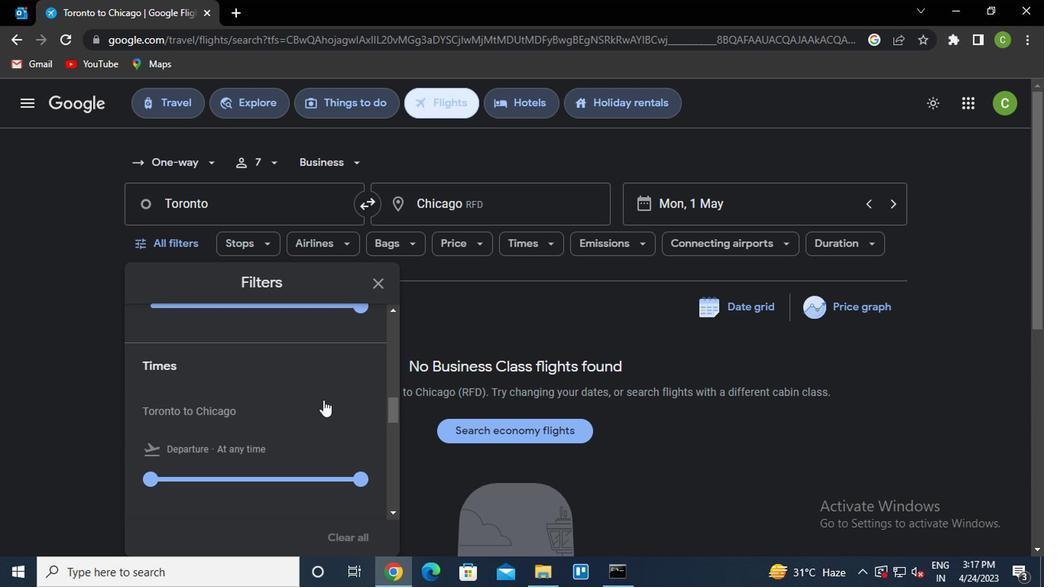 
Action: Mouse scrolled (320, 402) with delta (0, 0)
Screenshot: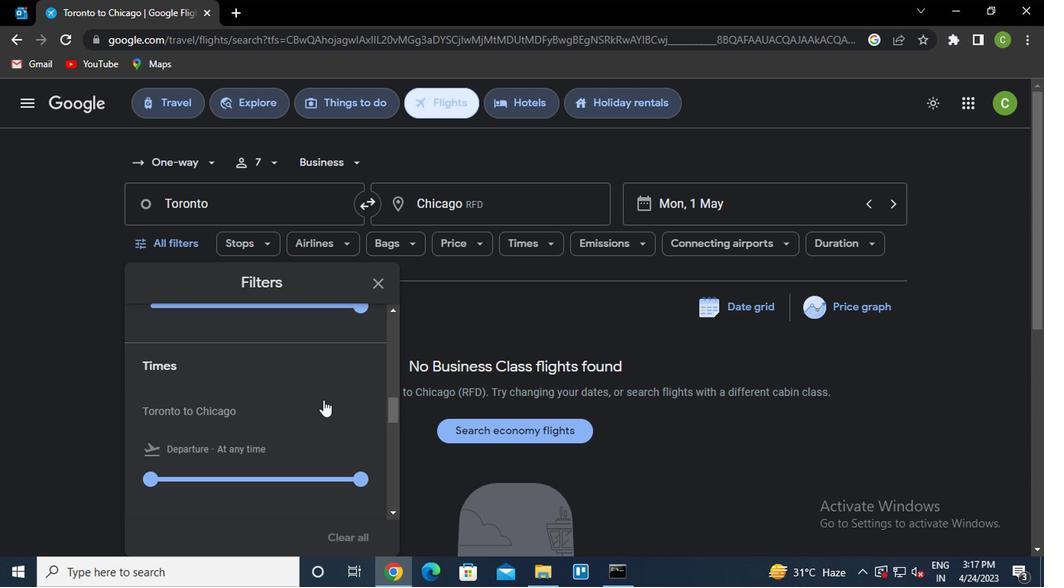 
Action: Mouse scrolled (320, 402) with delta (0, 0)
Screenshot: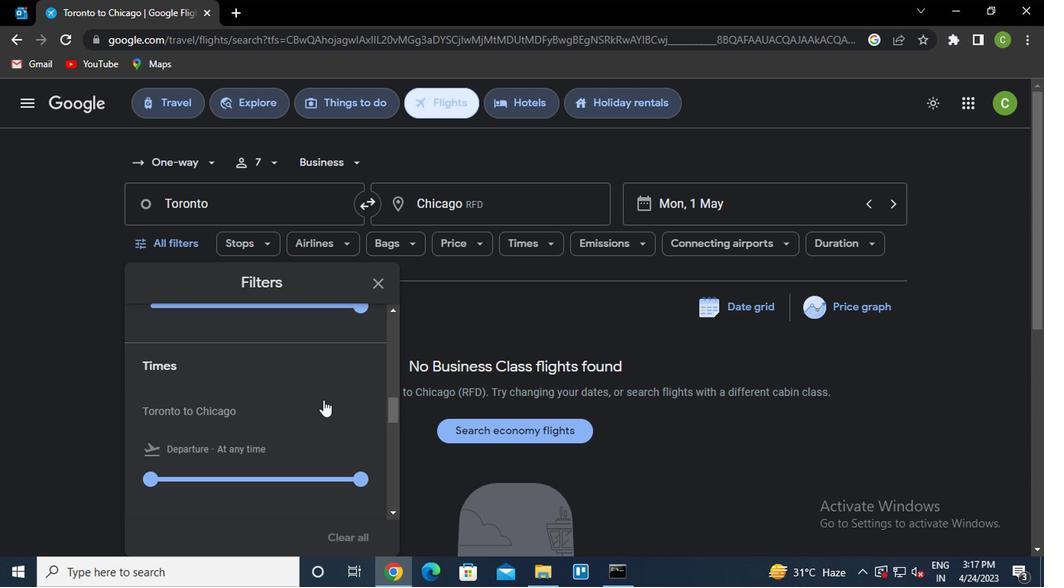 
Action: Mouse scrolled (320, 402) with delta (0, 0)
Screenshot: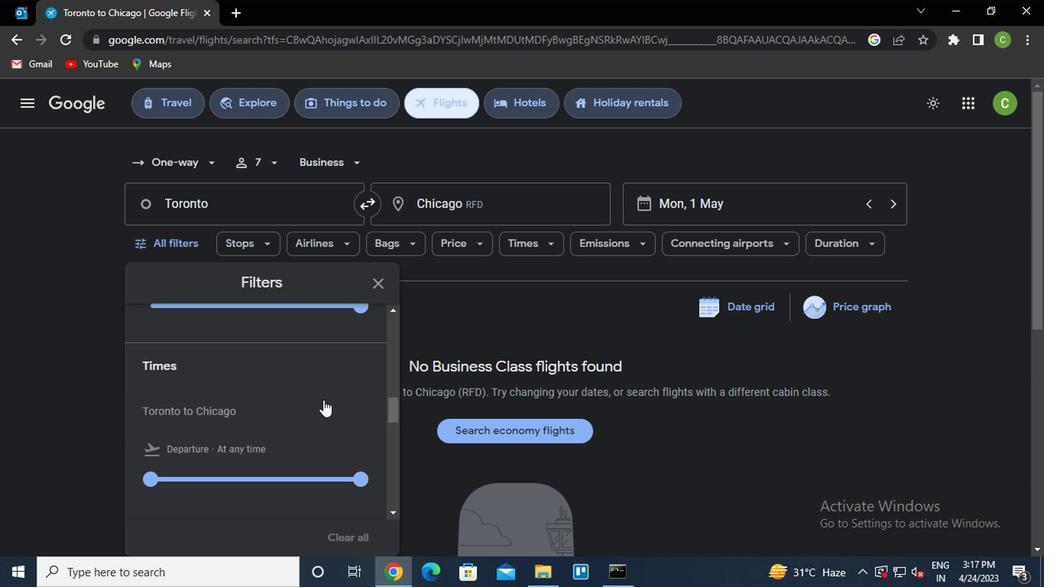 
Action: Mouse scrolled (320, 402) with delta (0, 0)
Screenshot: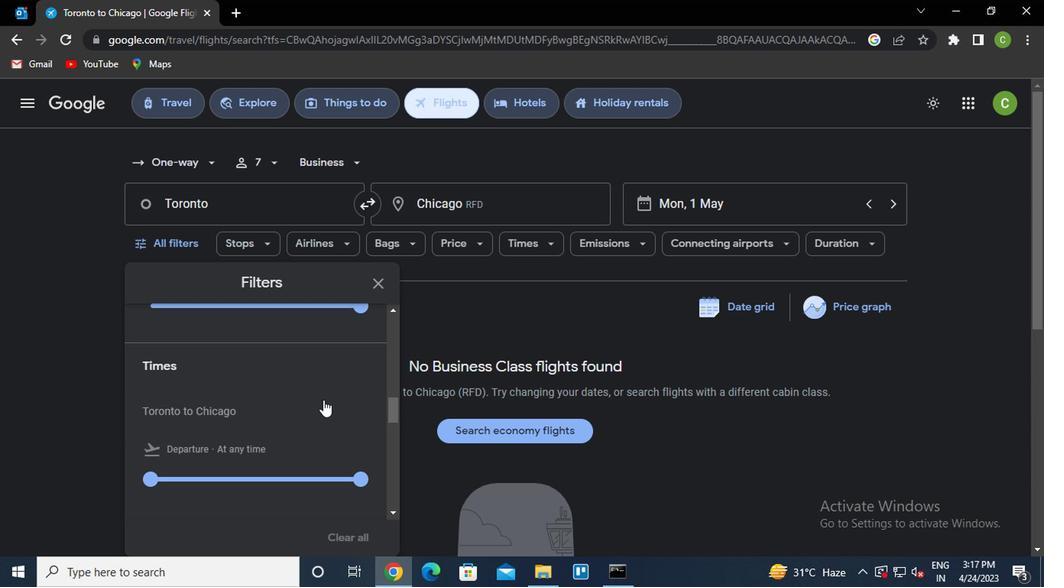 
Action: Mouse scrolled (320, 402) with delta (0, 0)
Screenshot: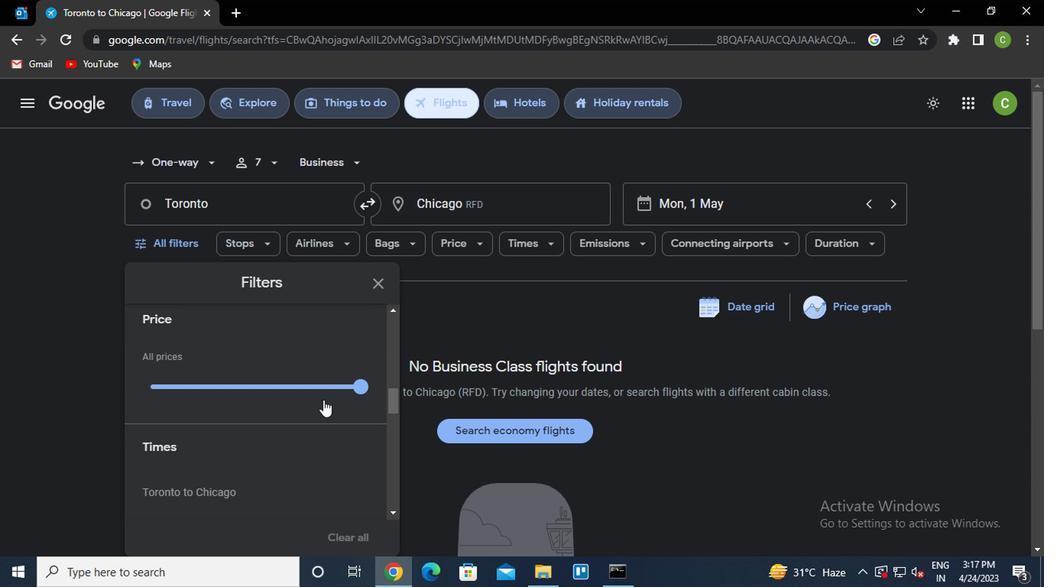 
Action: Mouse scrolled (320, 400) with delta (0, -1)
Screenshot: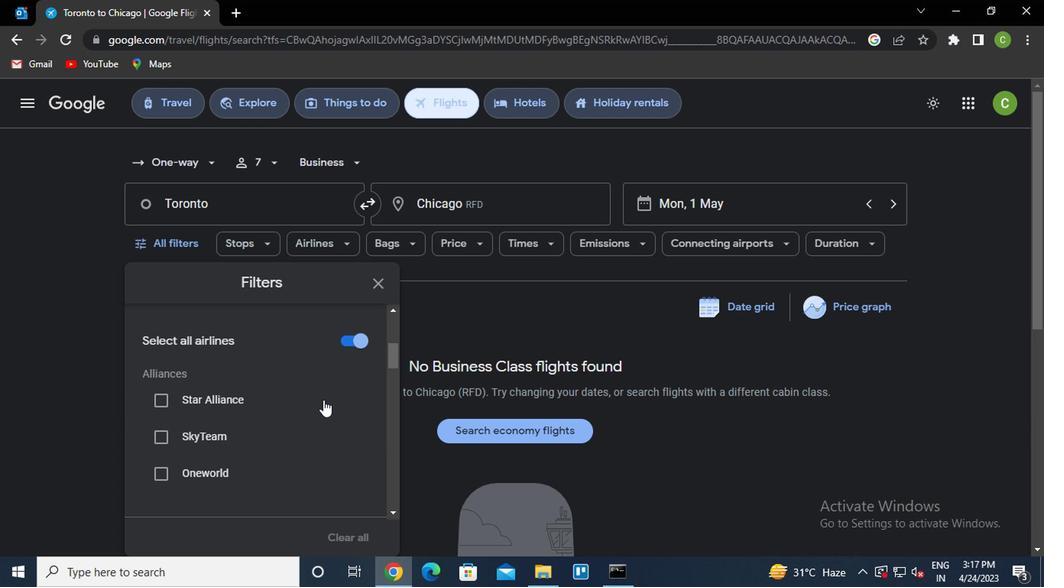 
Action: Mouse scrolled (320, 400) with delta (0, -1)
Screenshot: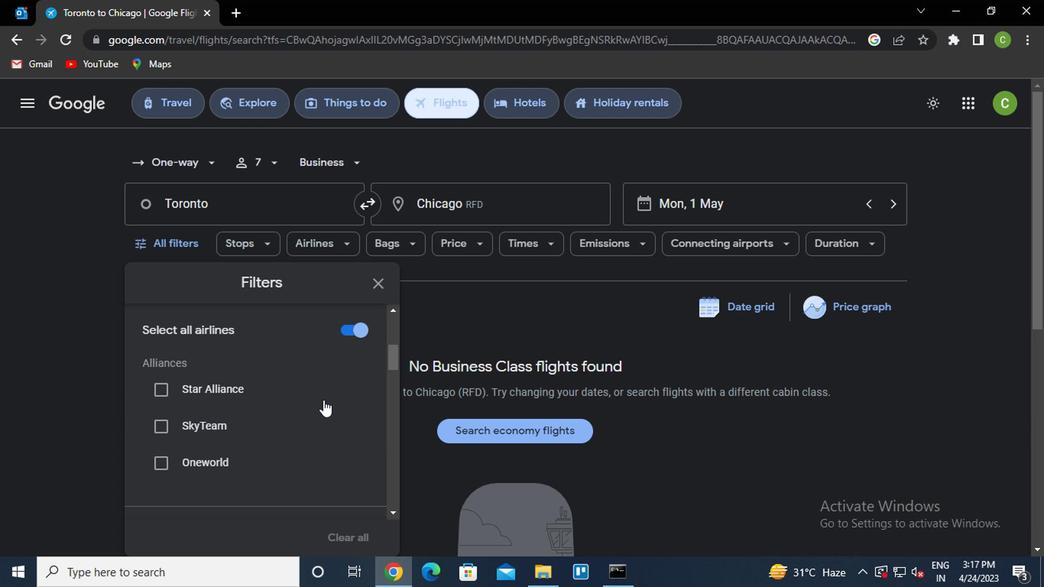 
Action: Mouse scrolled (320, 400) with delta (0, -1)
Screenshot: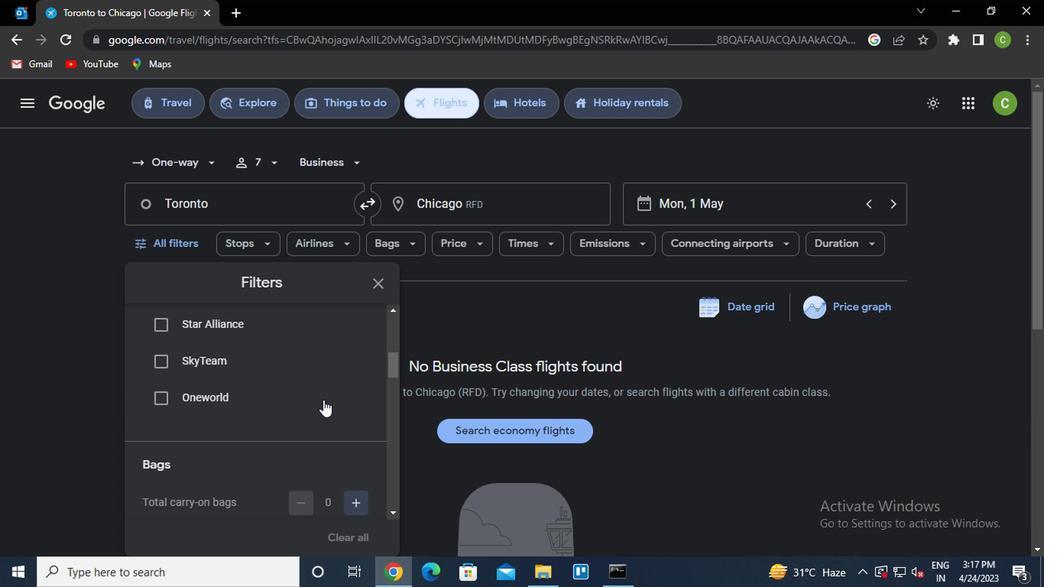 
Action: Mouse moved to (350, 387)
Screenshot: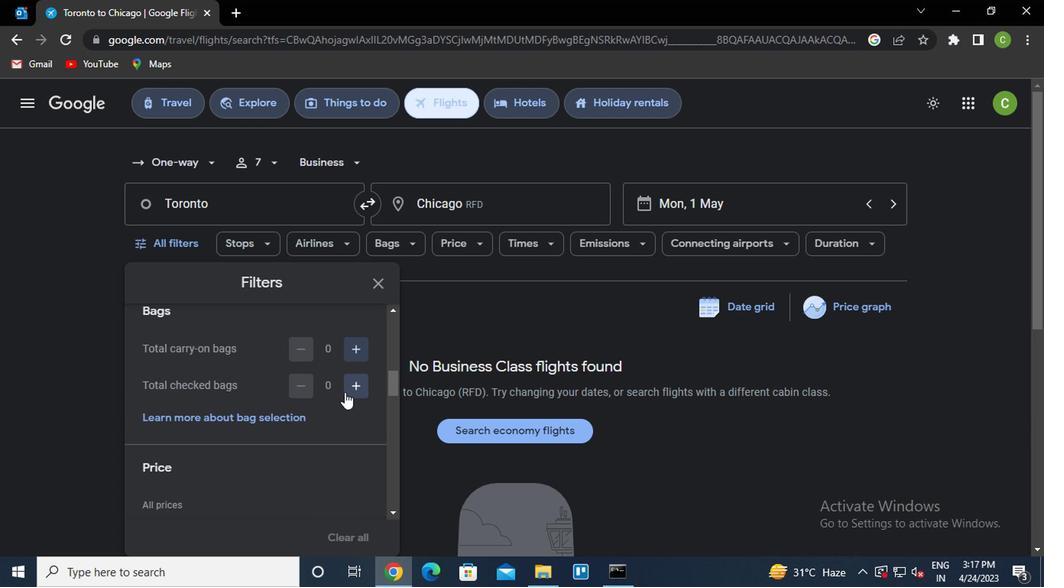 
Action: Mouse pressed left at (350, 387)
Screenshot: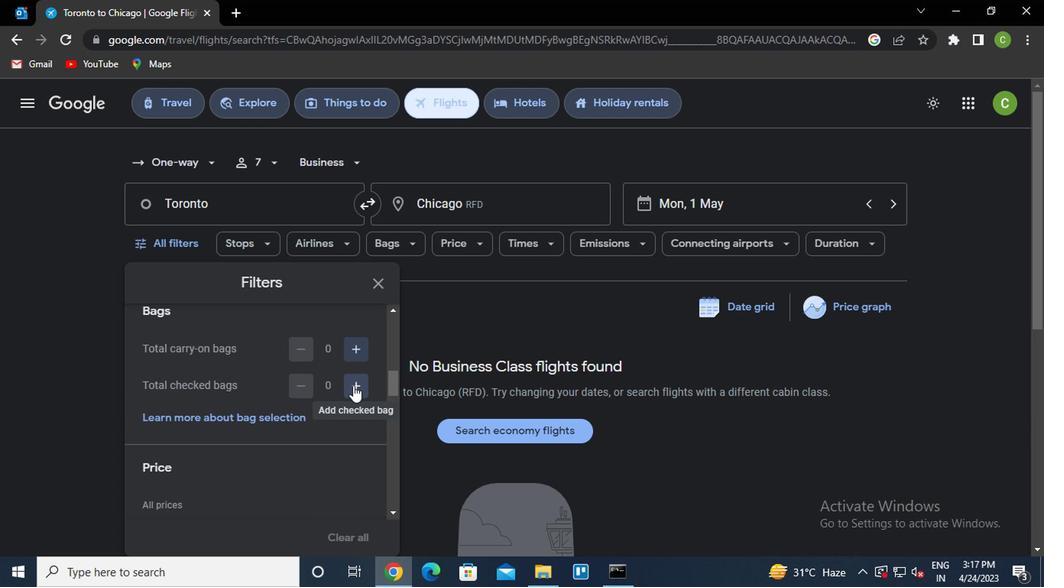 
Action: Mouse pressed left at (350, 387)
Screenshot: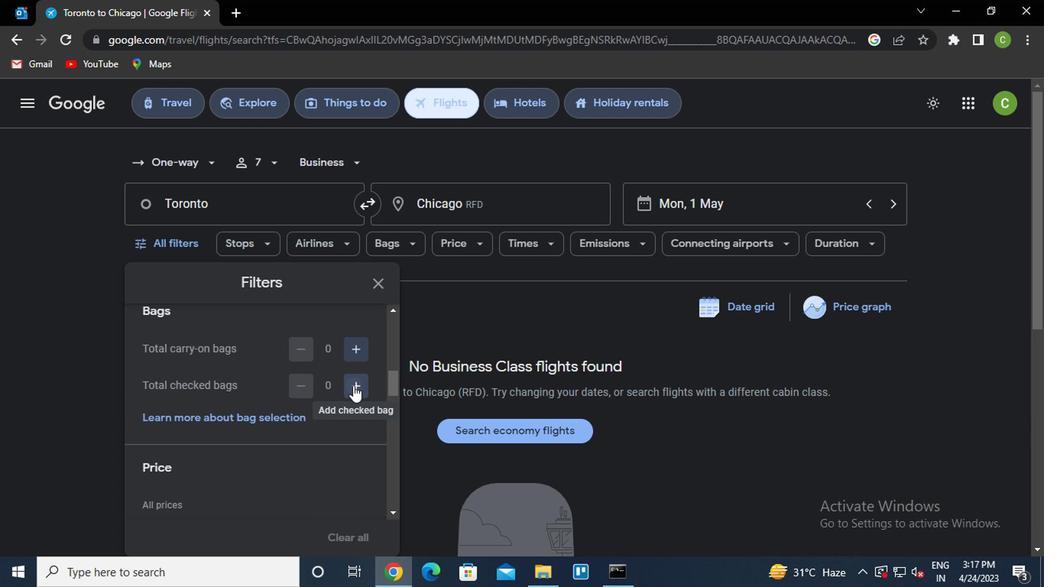 
Action: Mouse pressed left at (350, 387)
Screenshot: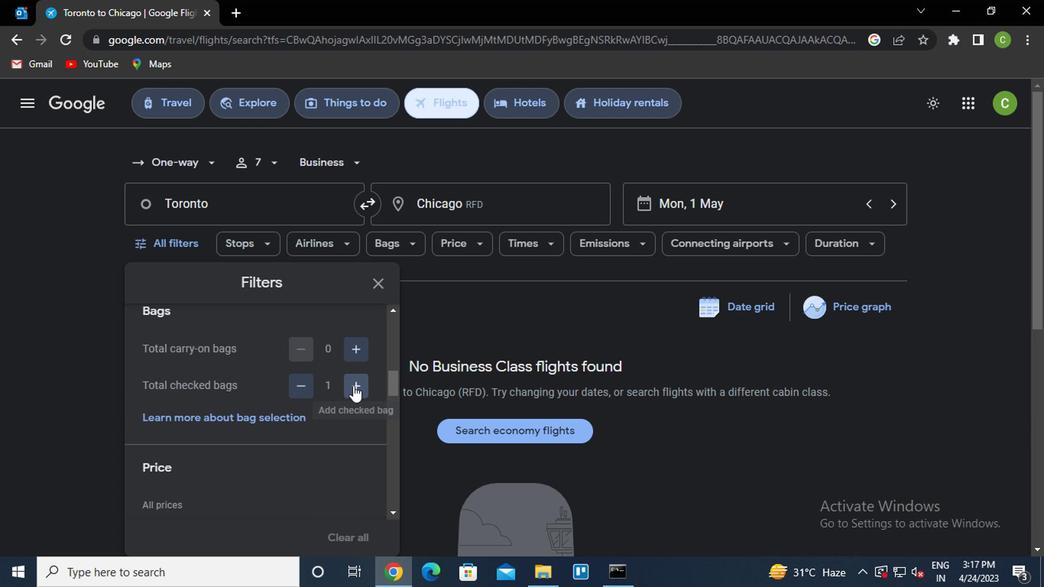 
Action: Mouse pressed left at (350, 387)
Screenshot: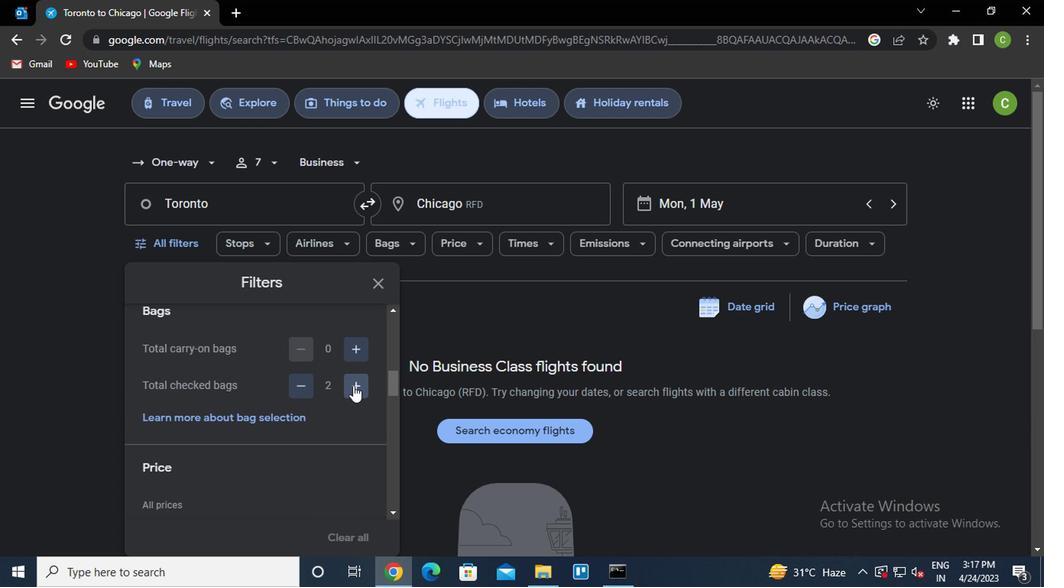 
Action: Mouse pressed left at (350, 387)
Screenshot: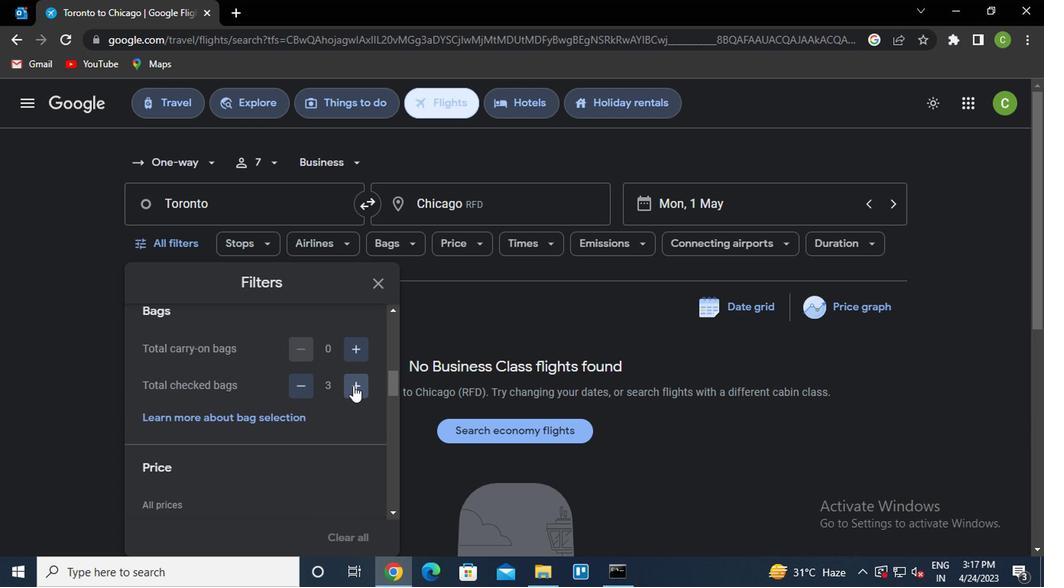 
Action: Mouse pressed left at (350, 387)
Screenshot: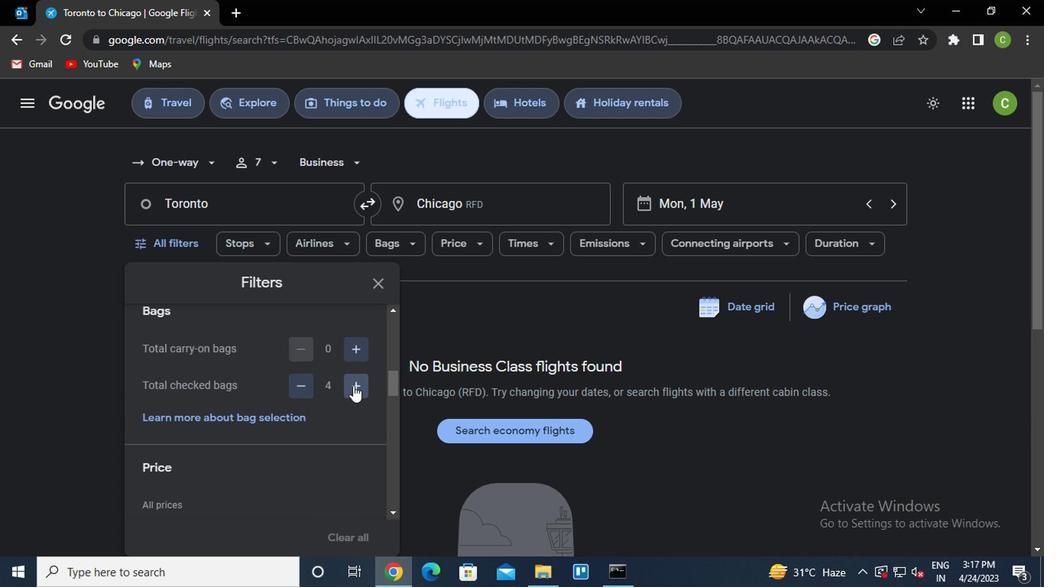 
Action: Mouse pressed left at (350, 387)
Screenshot: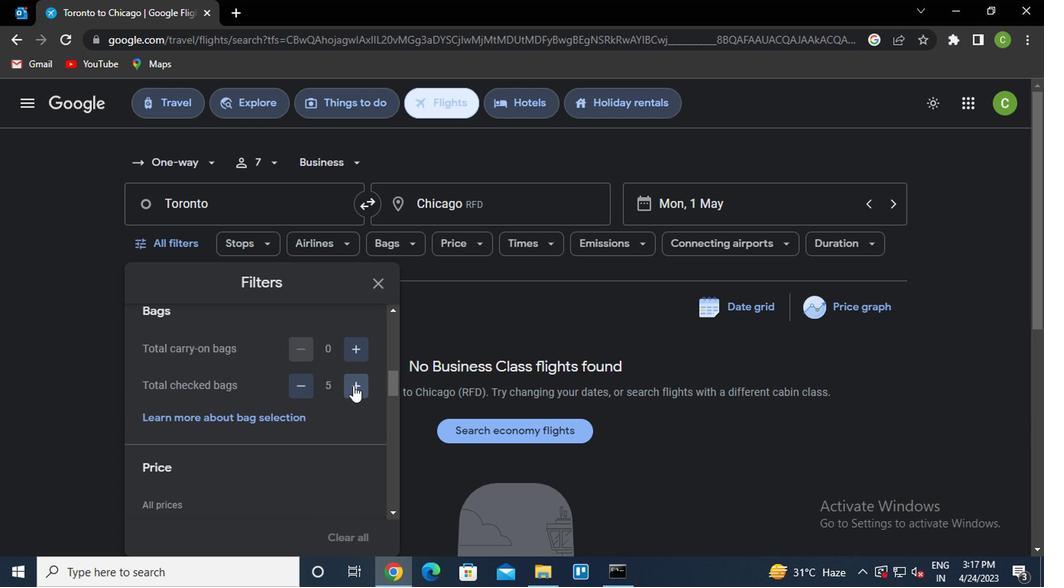 
Action: Mouse pressed left at (350, 387)
Screenshot: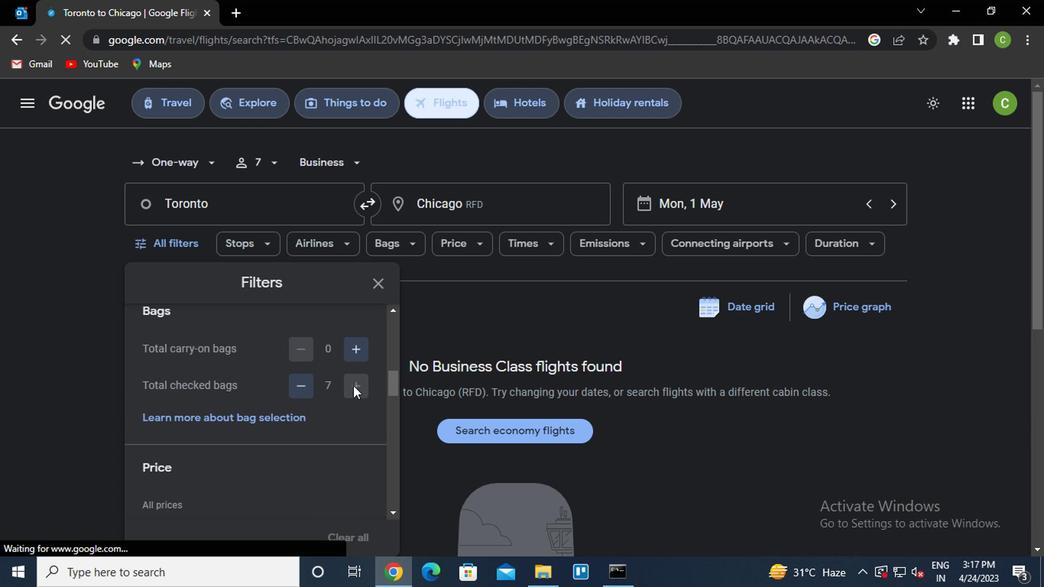 
Action: Mouse moved to (350, 362)
Screenshot: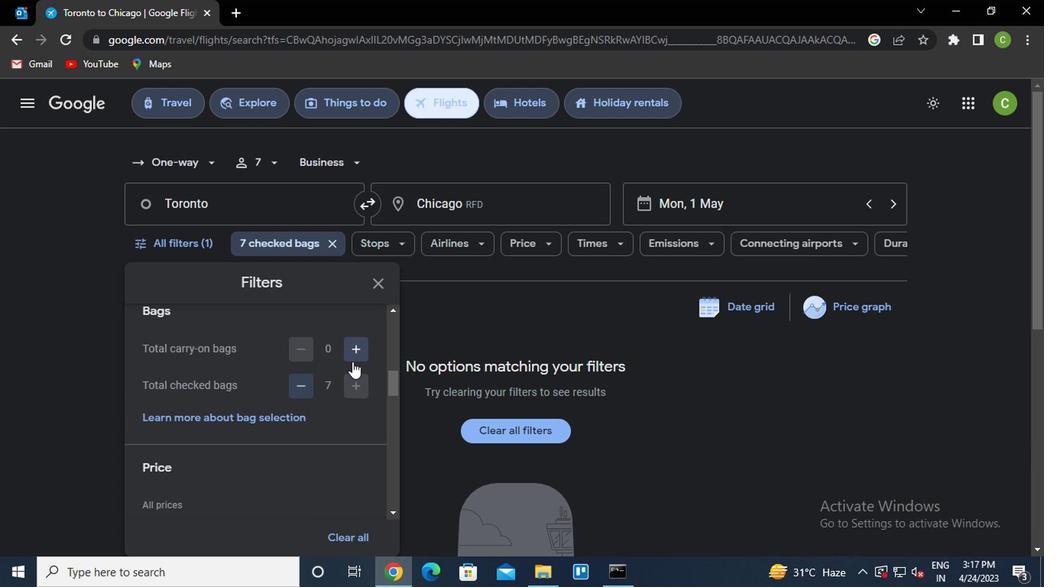 
Action: Mouse pressed left at (350, 362)
Screenshot: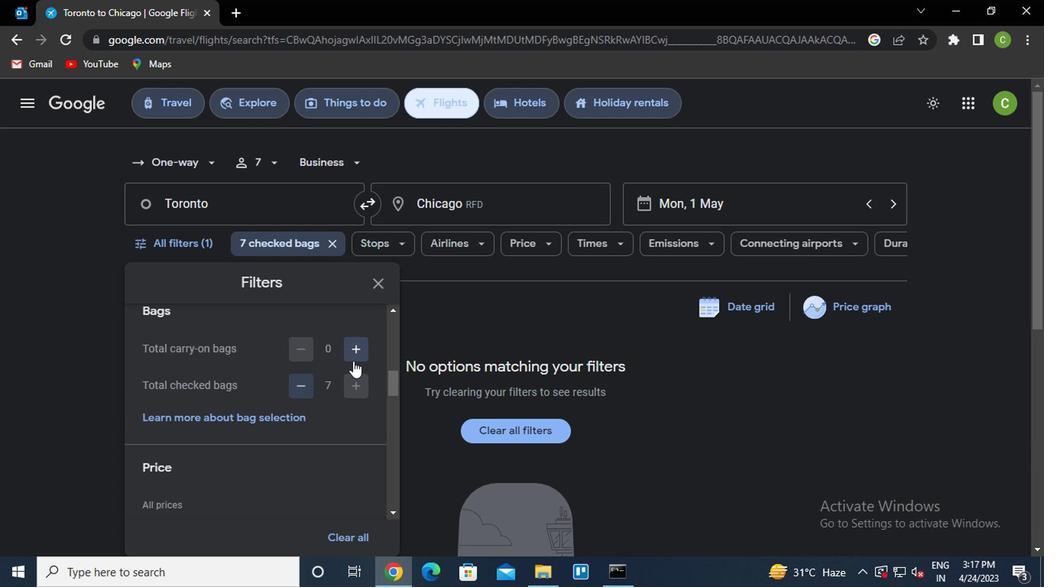 
Action: Mouse moved to (324, 438)
Screenshot: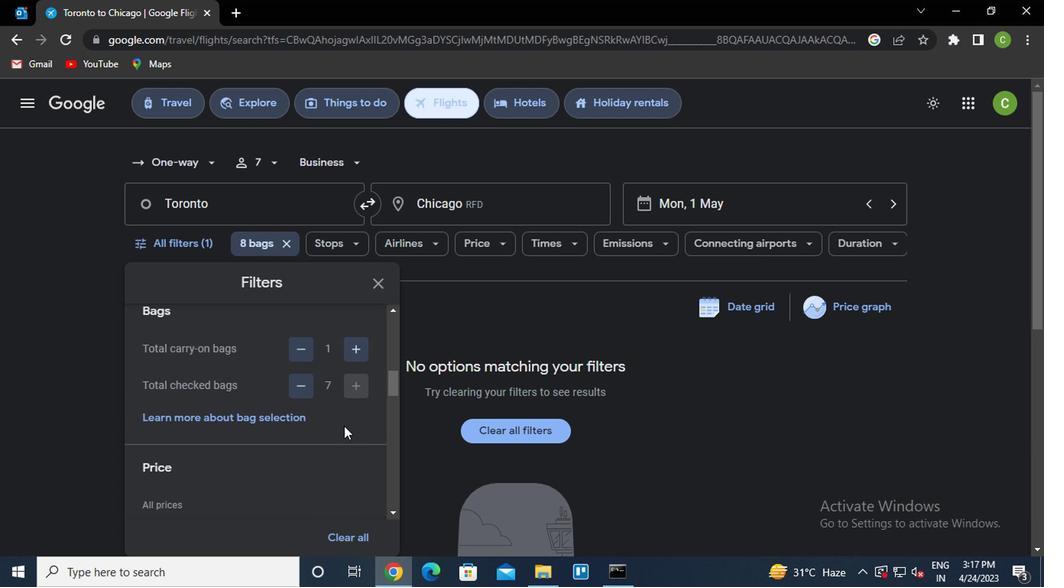 
Action: Mouse scrolled (324, 437) with delta (0, -1)
Screenshot: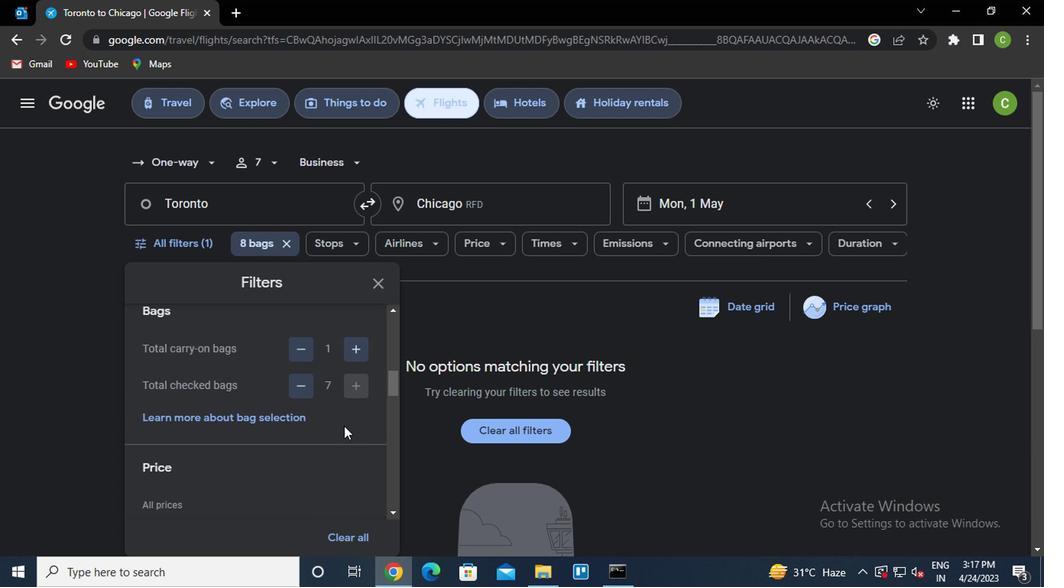 
Action: Mouse moved to (315, 442)
Screenshot: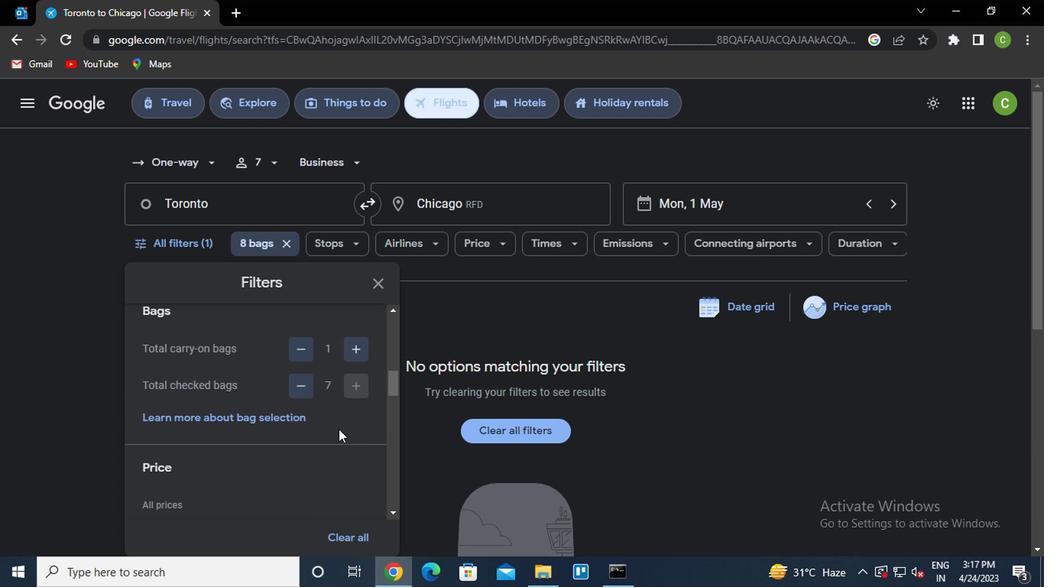 
Action: Mouse scrolled (315, 441) with delta (0, -1)
Screenshot: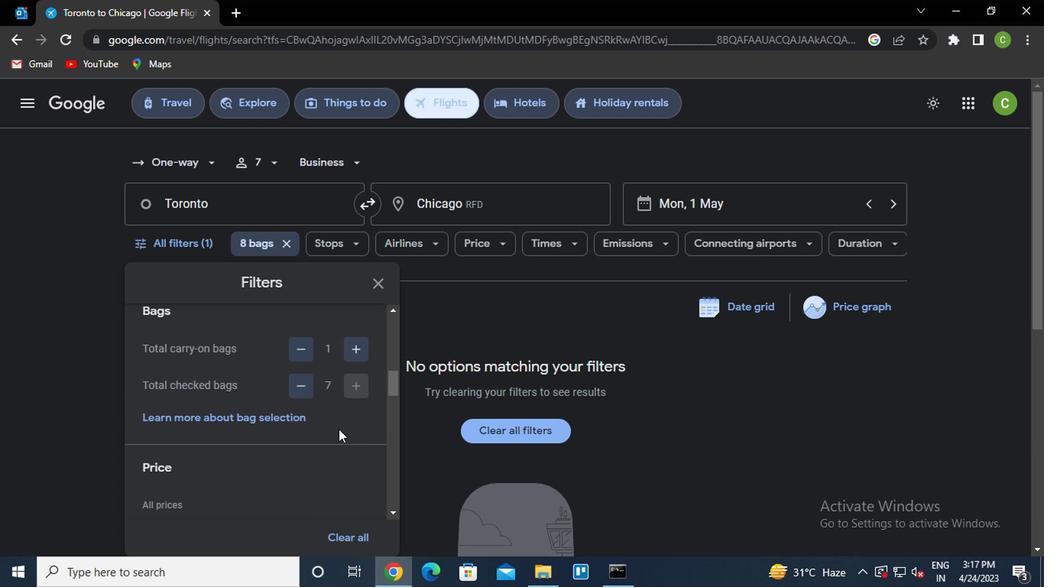 
Action: Mouse scrolled (315, 441) with delta (0, -1)
Screenshot: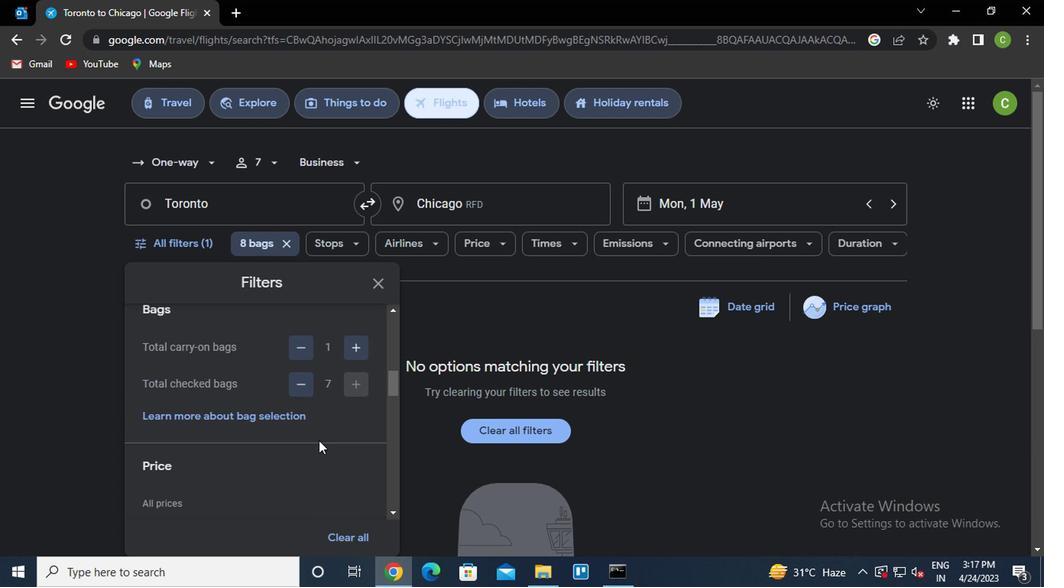 
Action: Mouse moved to (339, 366)
Screenshot: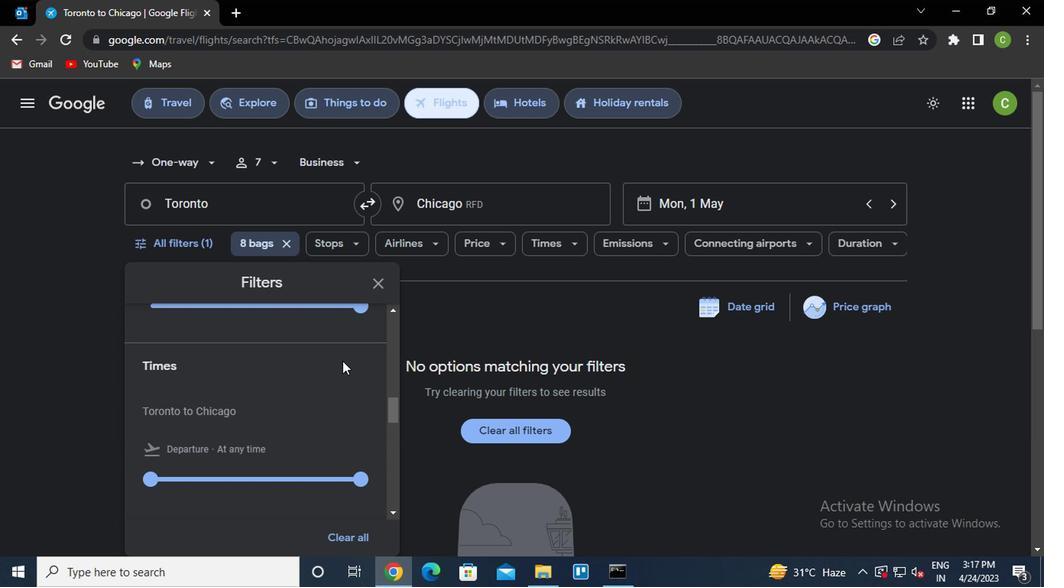 
Action: Mouse scrolled (339, 367) with delta (0, 0)
Screenshot: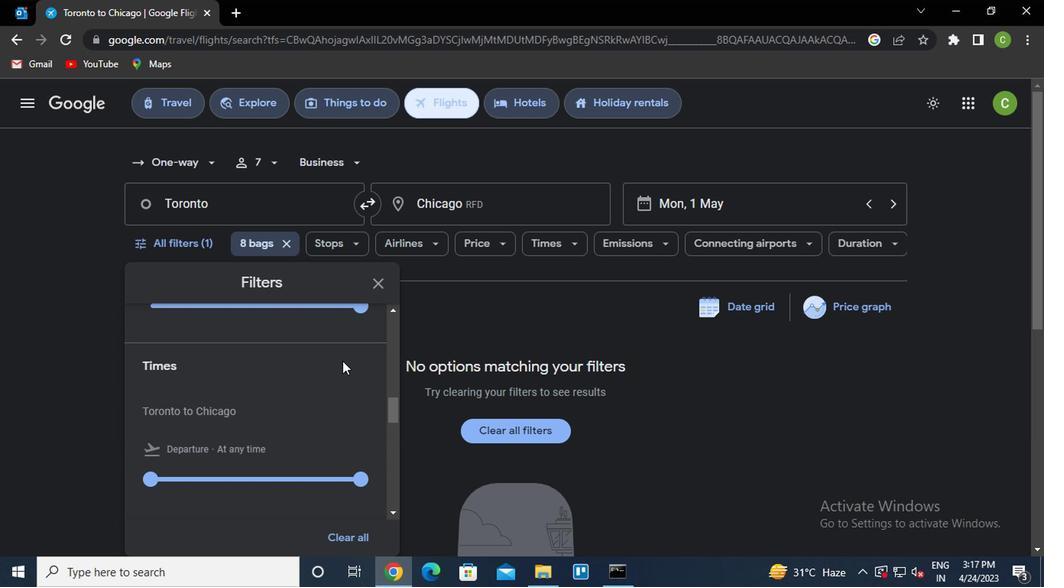 
Action: Mouse moved to (356, 381)
Screenshot: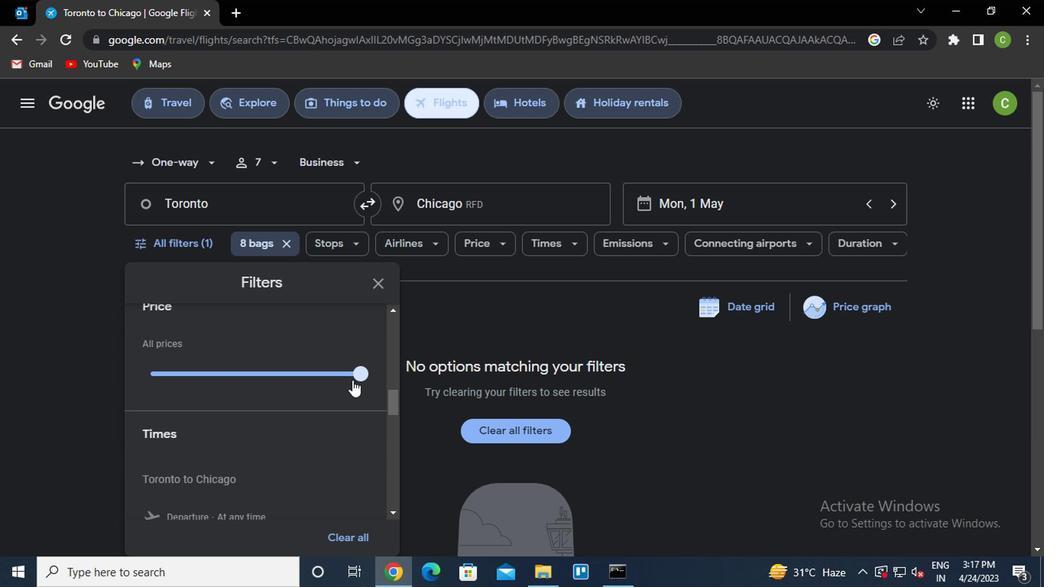 
Action: Mouse pressed left at (356, 381)
Screenshot: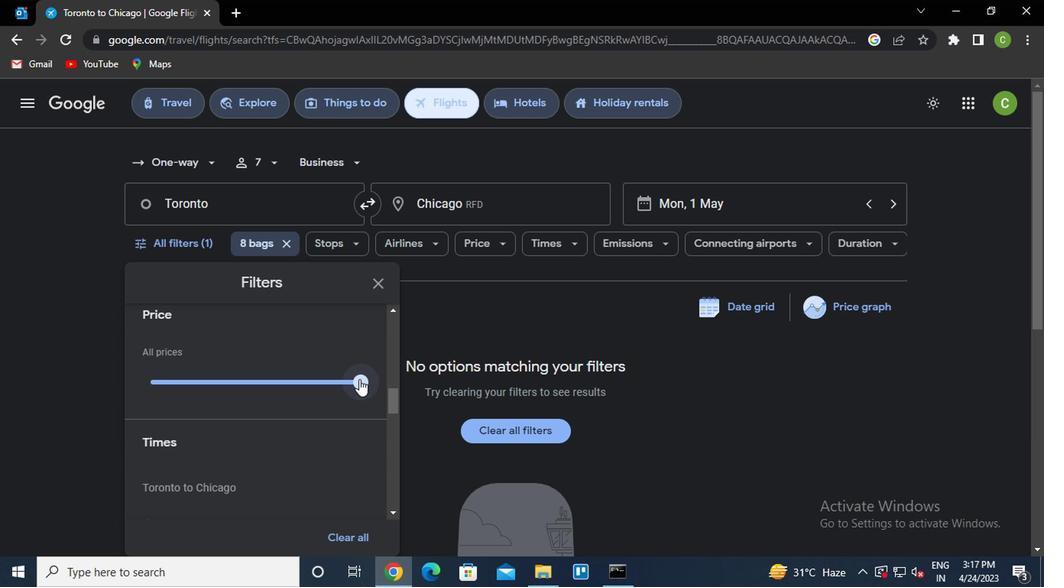 
Action: Mouse moved to (146, 381)
Screenshot: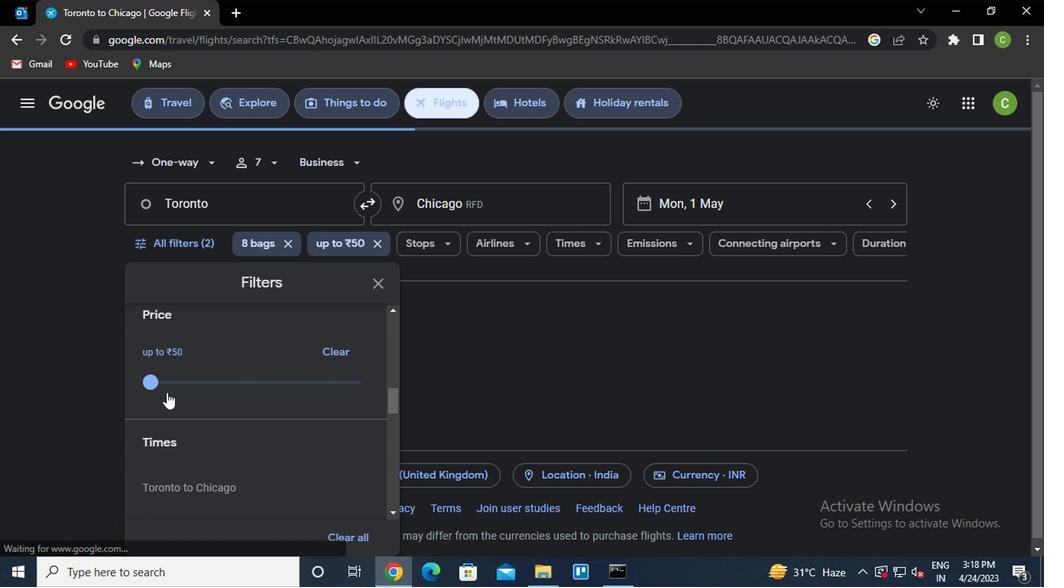 
Action: Mouse pressed left at (146, 381)
Screenshot: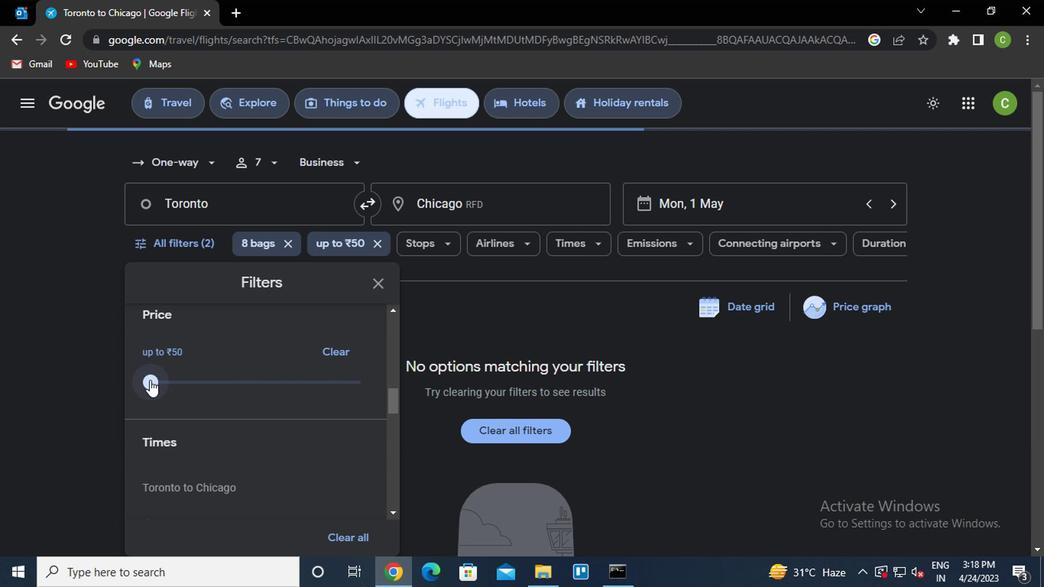 
Action: Mouse moved to (292, 434)
Screenshot: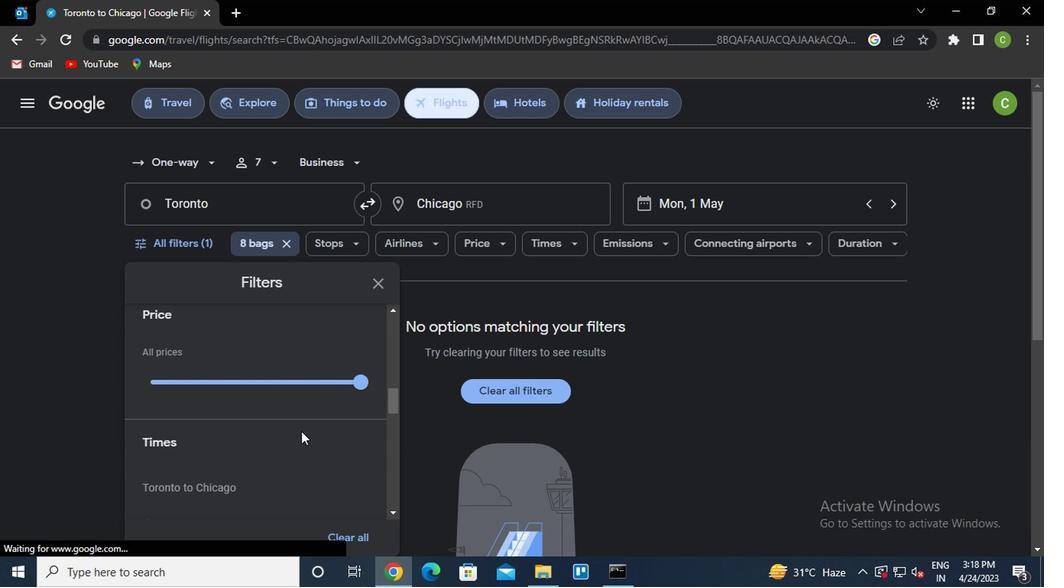 
Action: Mouse scrolled (292, 434) with delta (0, 0)
Screenshot: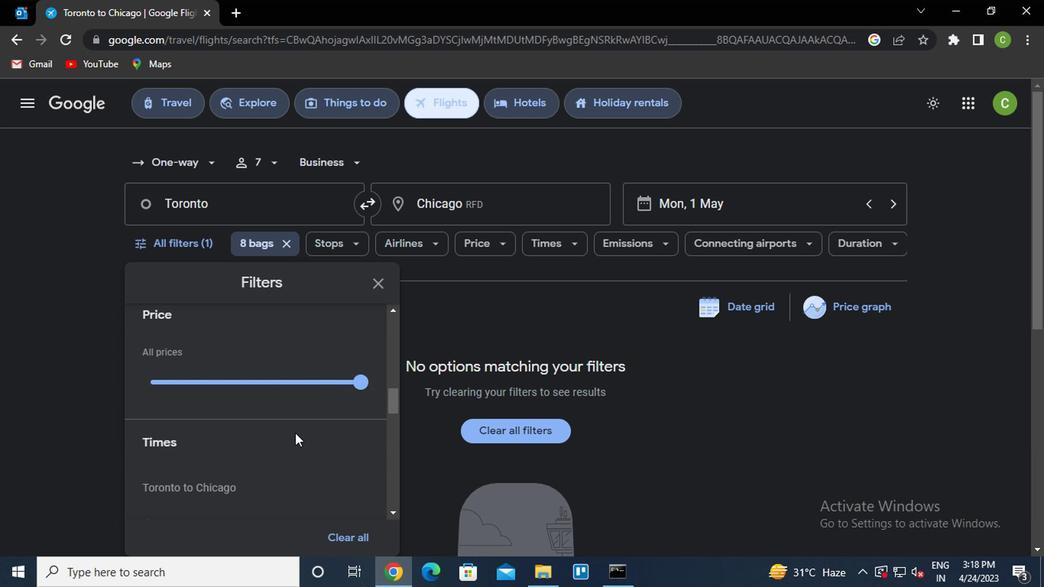 
Action: Mouse moved to (292, 434)
Screenshot: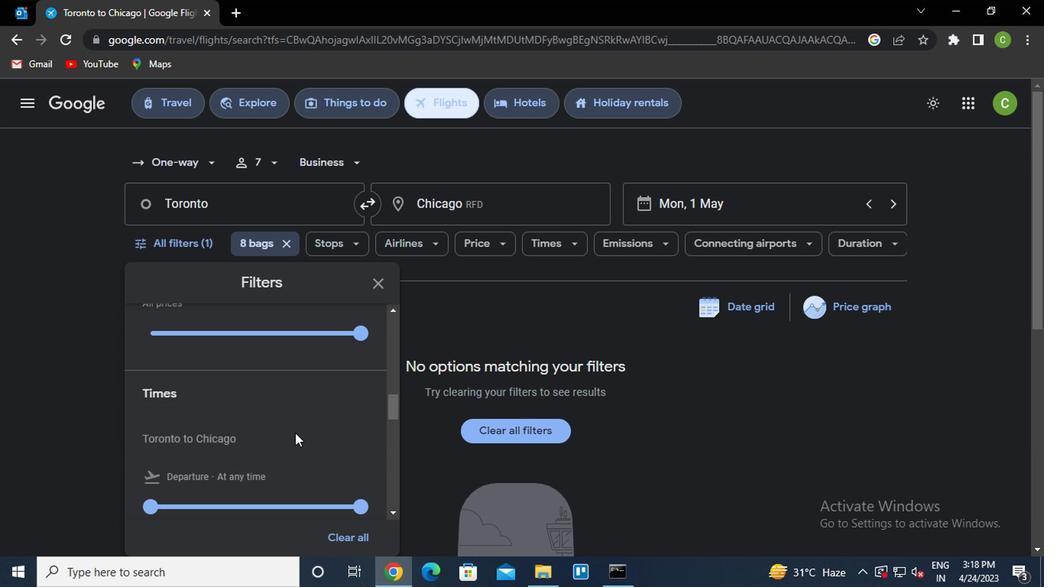 
Action: Mouse scrolled (292, 434) with delta (0, 0)
Screenshot: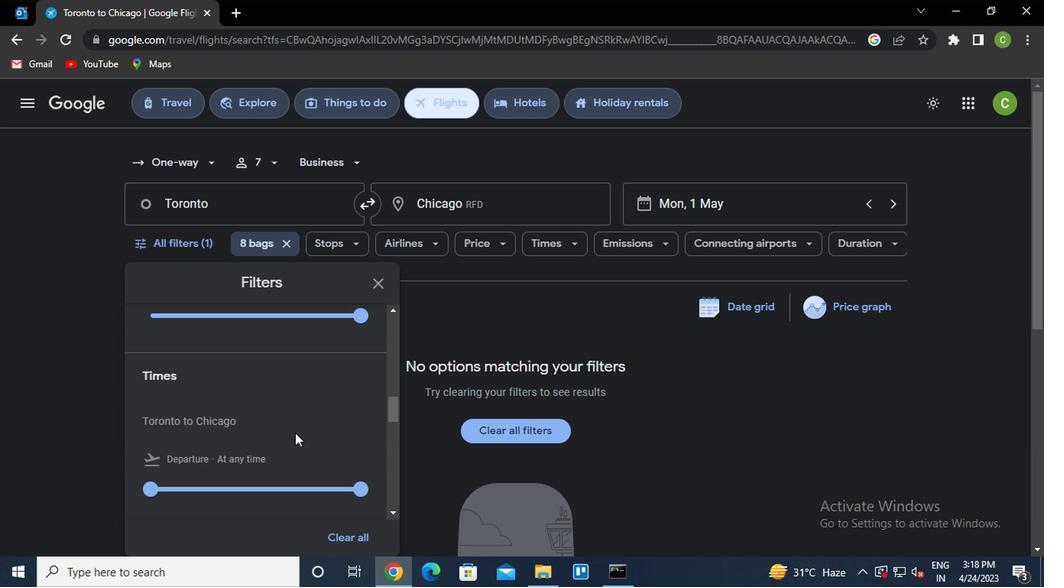 
Action: Mouse moved to (153, 404)
Screenshot: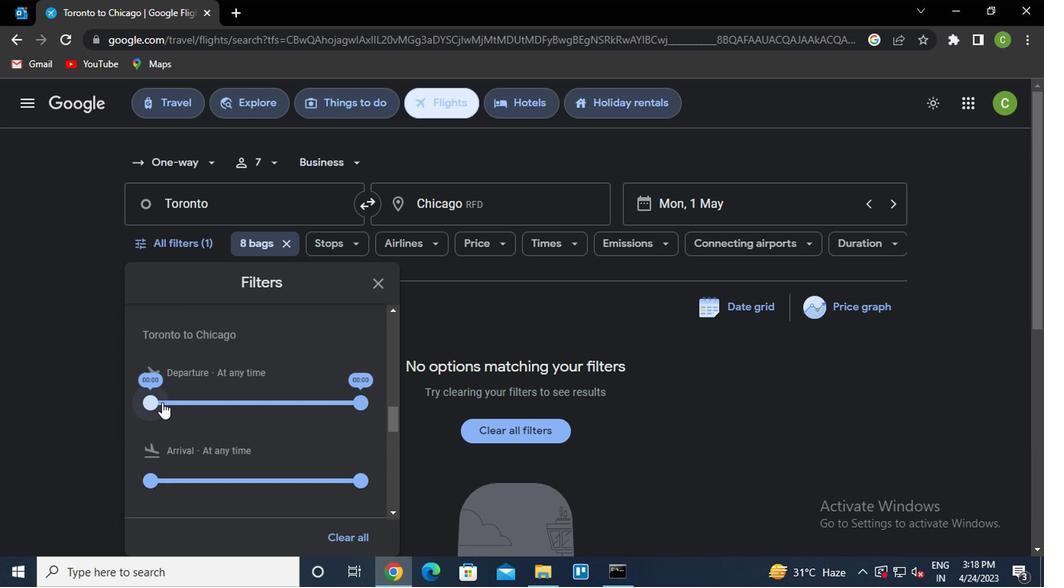 
Action: Mouse pressed left at (153, 404)
Screenshot: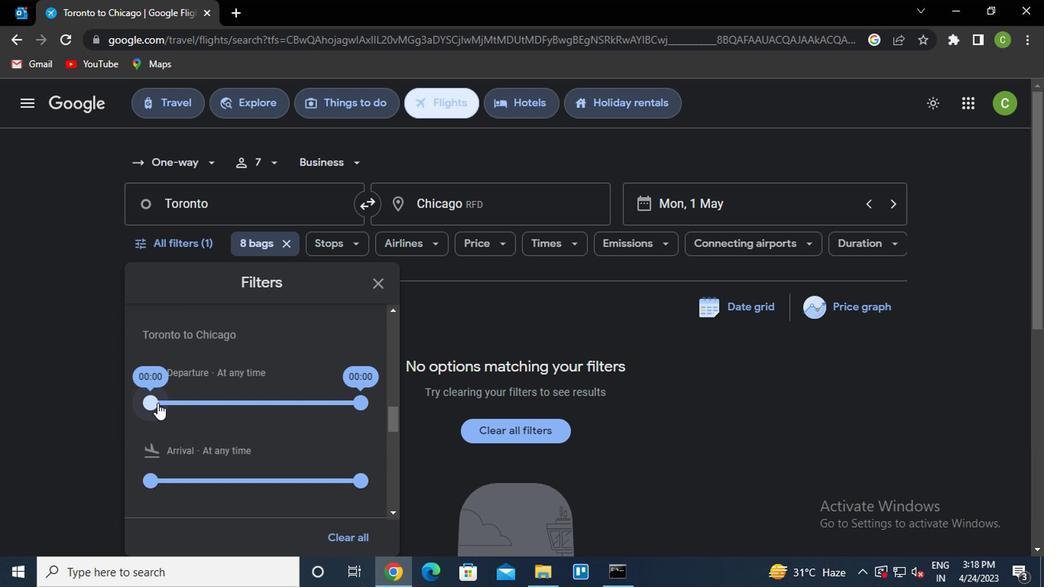 
Action: Mouse moved to (360, 407)
Screenshot: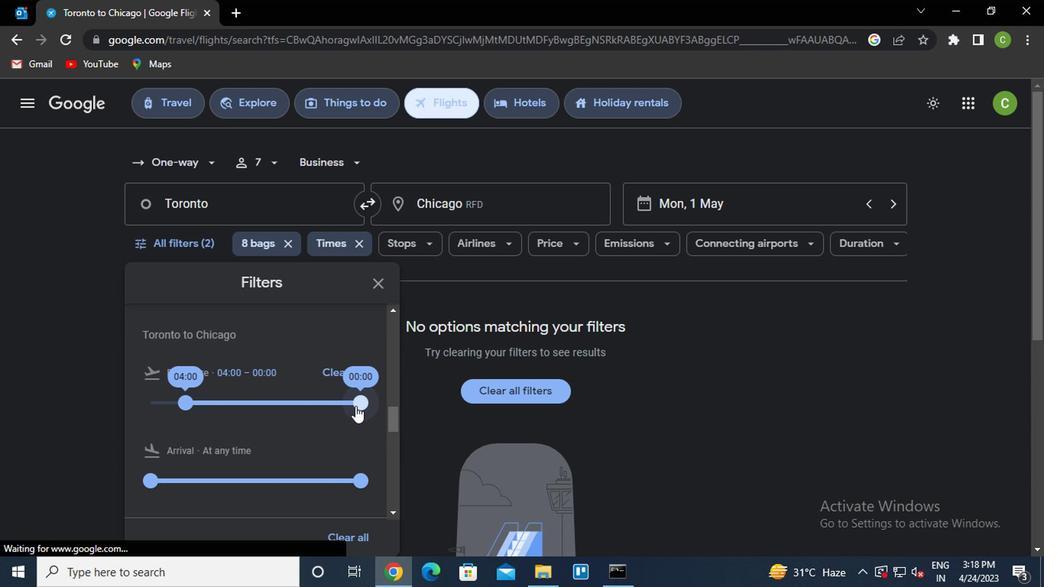 
Action: Mouse pressed left at (360, 407)
Screenshot: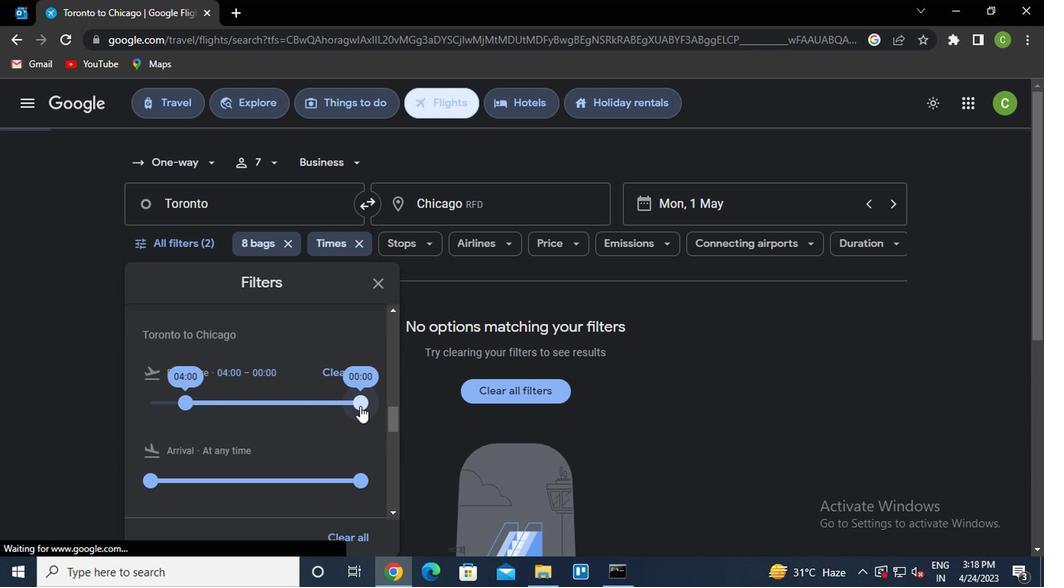 
Action: Mouse moved to (376, 284)
Screenshot: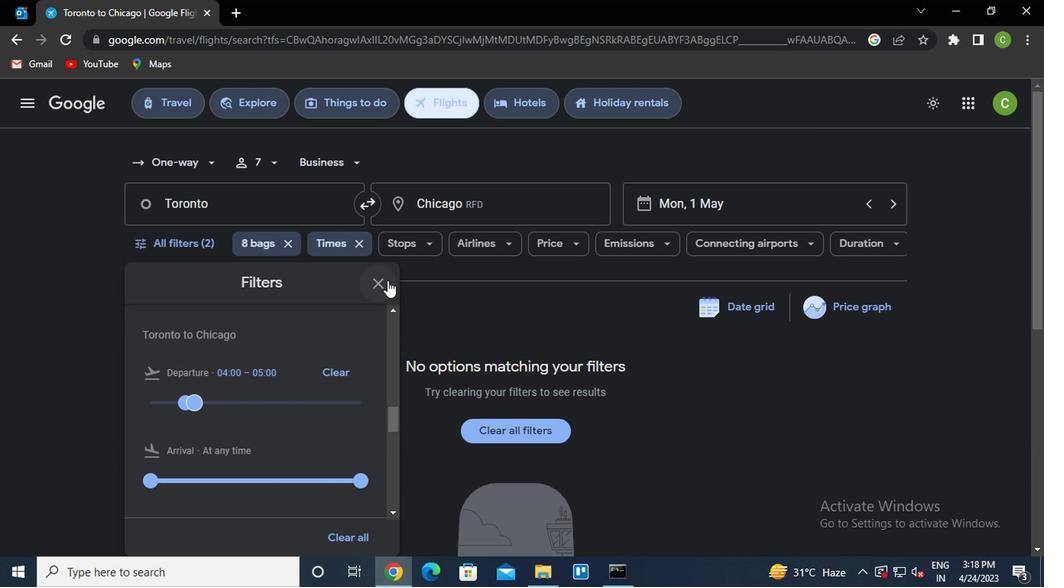 
Action: Mouse pressed left at (376, 284)
Screenshot: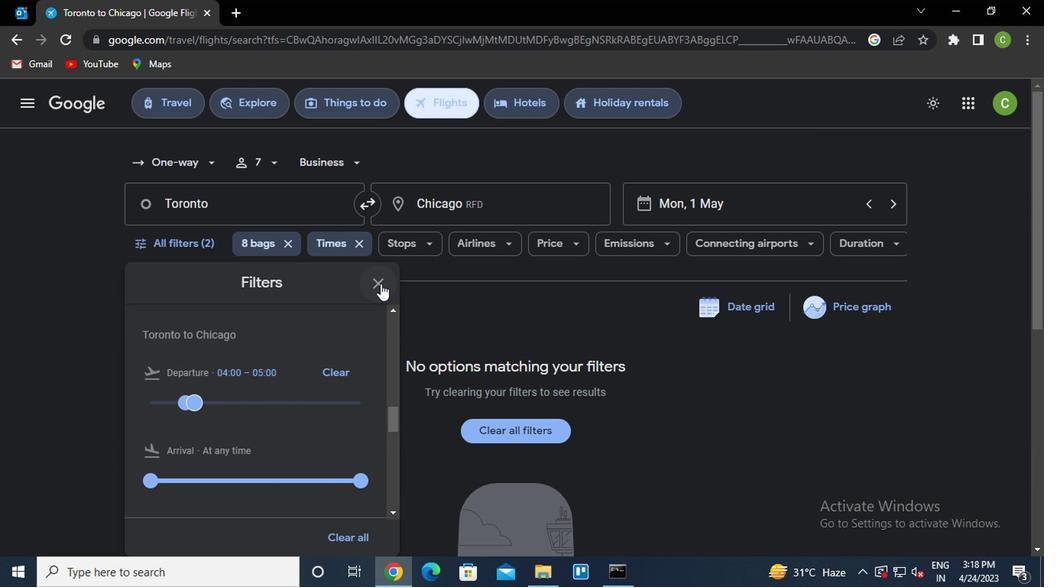 
Action: Mouse moved to (542, 454)
Screenshot: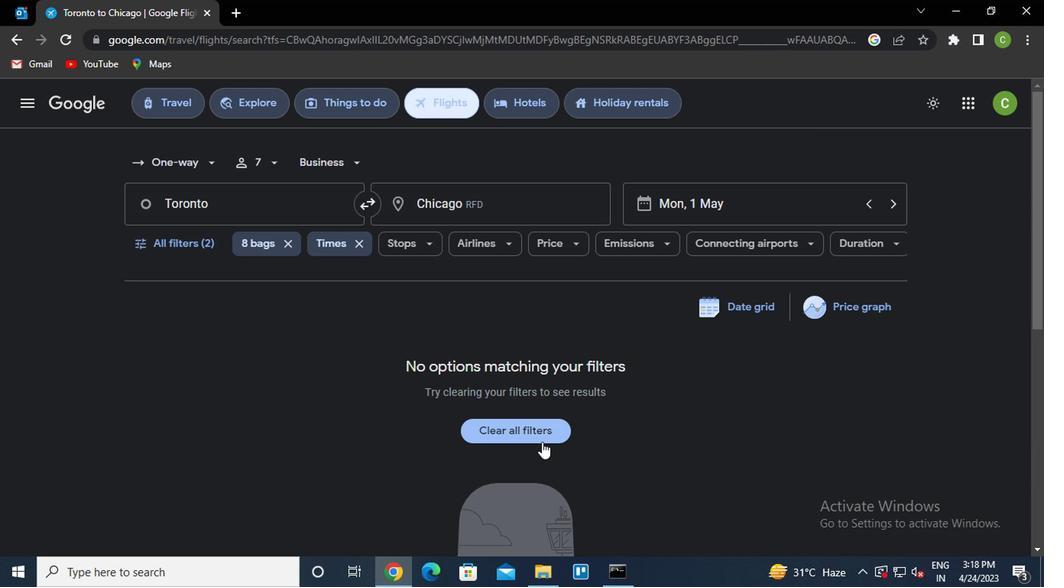 
